 Task: Add an event with the title Networking Luncheon, date '2024/04/16', time 9:40 AM to 11:40 AMand add a description: The Effective Communication workshop is a dynamic and interactive session designed to enhance participants' communication skills and promote effective interpersonal interactions in the workplace. This workshop provides valuable insights, practical techniques, and hands-on exercises to improve both verbal and non-verbal communication abilities._x000D_
_x000D_
Select event color  Peacock . Add location for the event as: 456 Louvre Museum, Paris, France, logged in from the account softage.3@softage.netand send the event invitation to softage.7@softage.net and softage.8@softage.net. Set a reminder for the event Every weekday(Monday to Friday)
Action: Mouse pressed left at (65, 88)
Screenshot: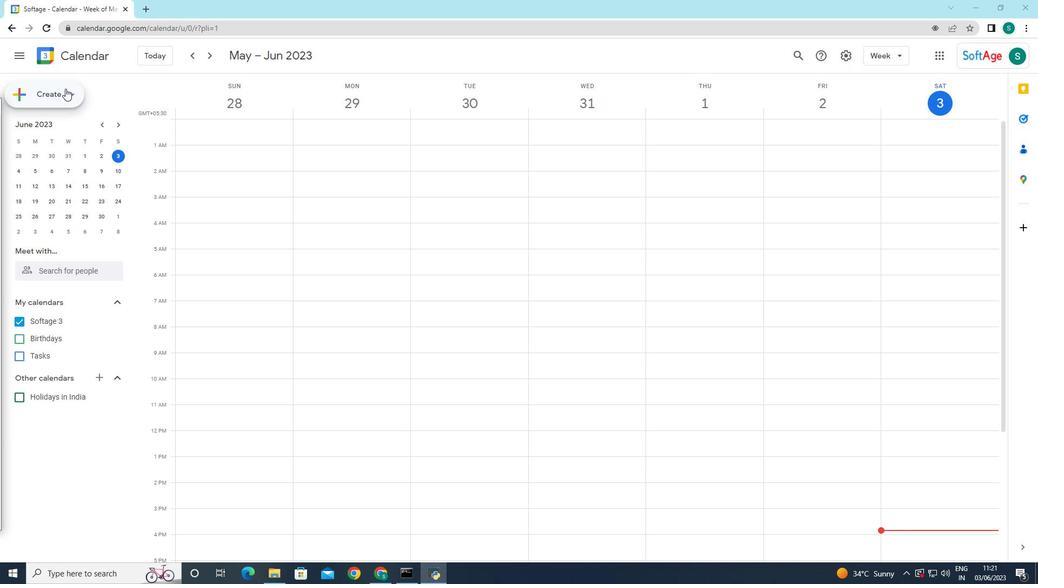 
Action: Mouse moved to (65, 127)
Screenshot: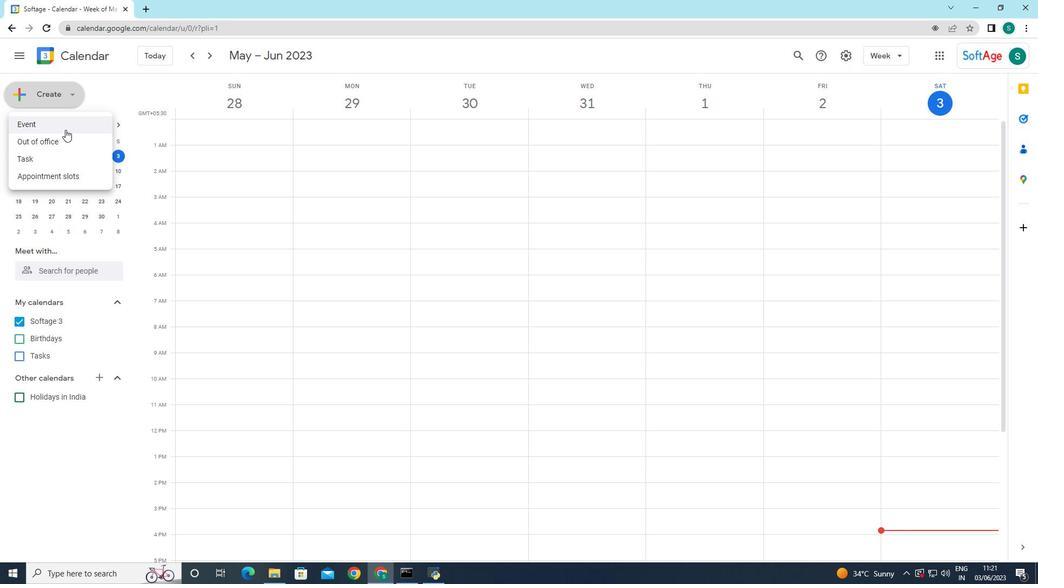
Action: Mouse pressed left at (65, 127)
Screenshot: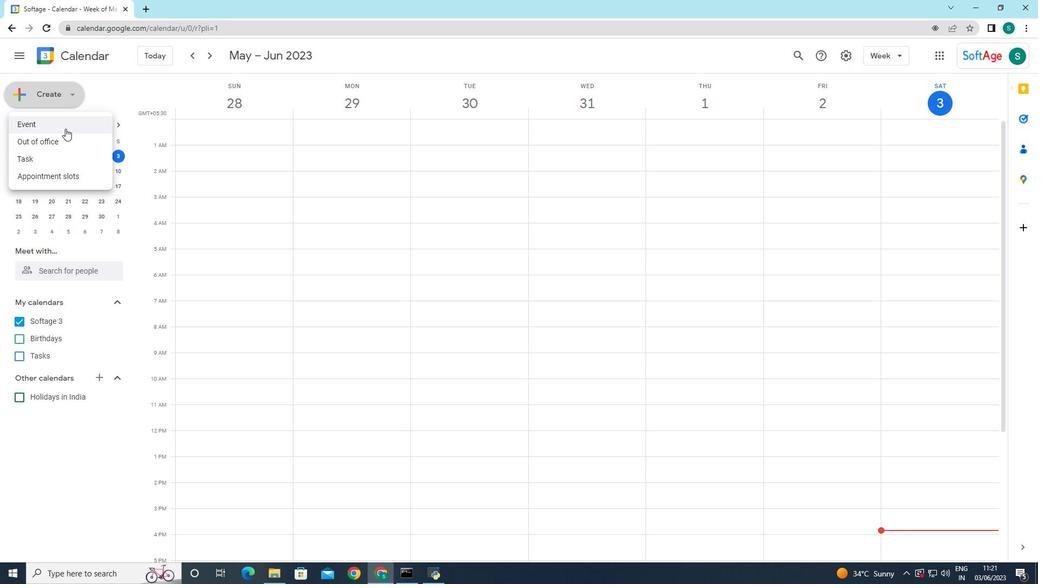 
Action: Mouse moved to (776, 515)
Screenshot: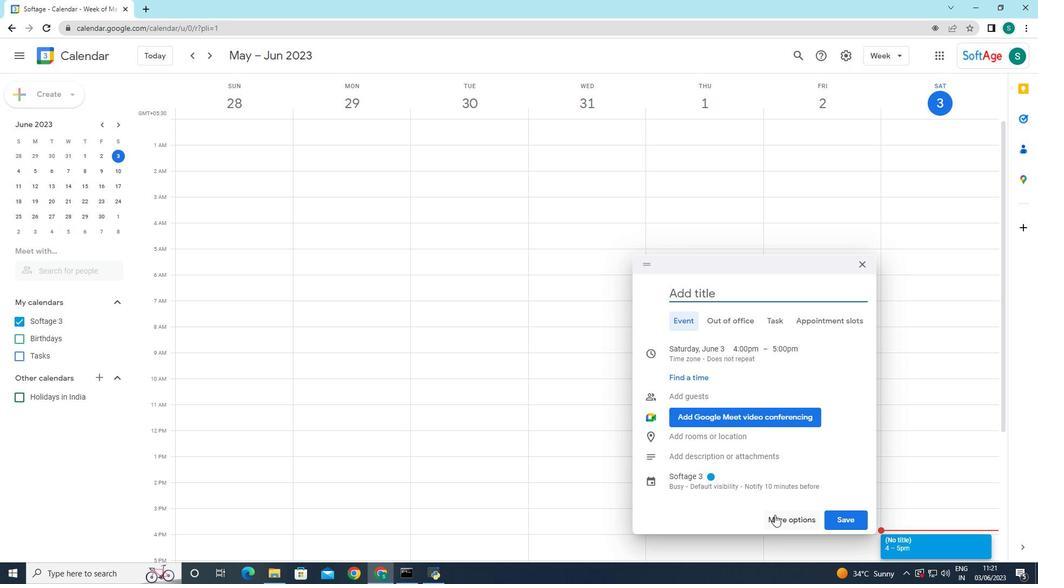
Action: Mouse pressed left at (776, 515)
Screenshot: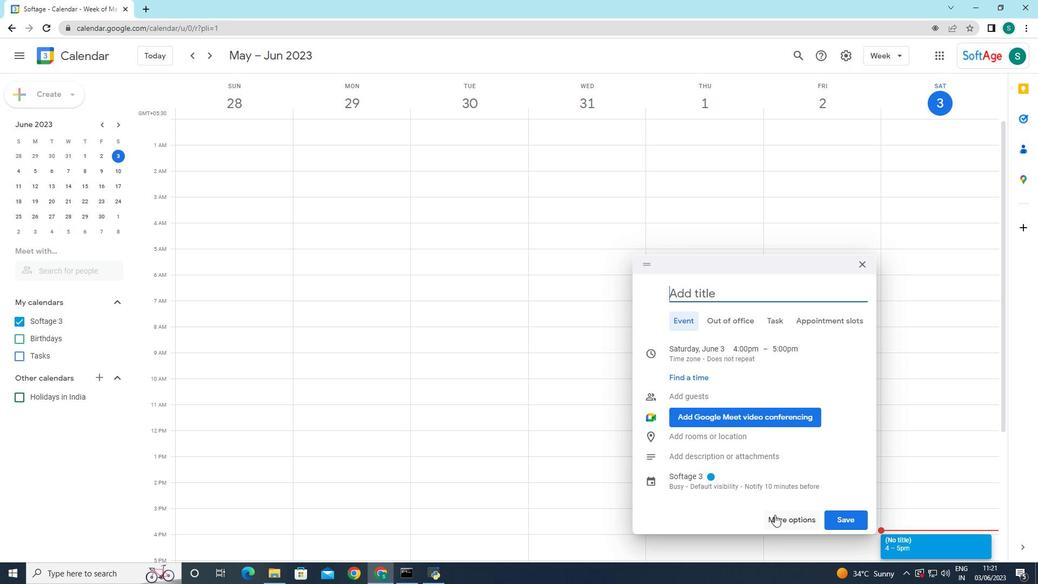 
Action: Mouse moved to (81, 67)
Screenshot: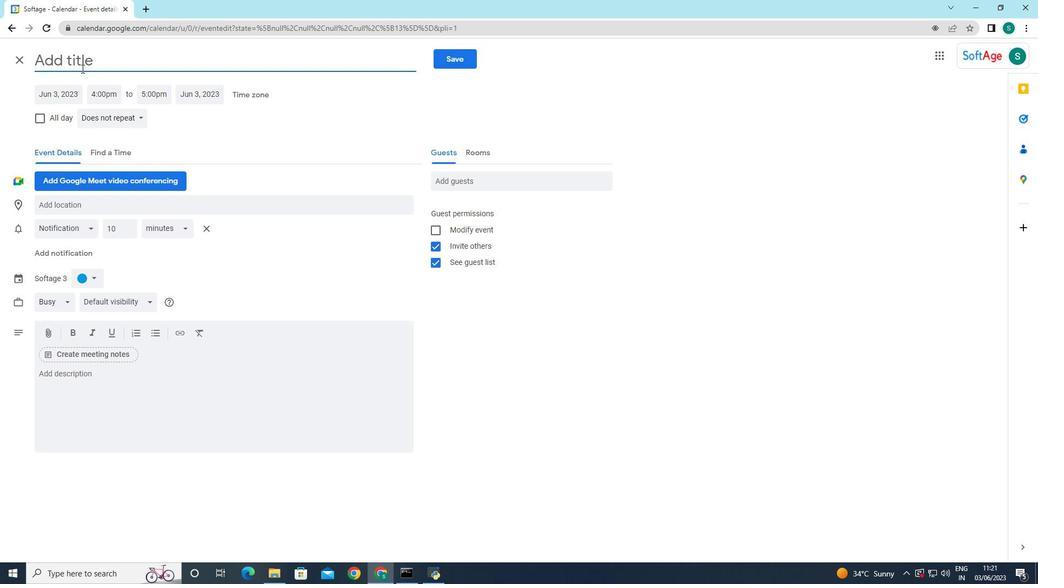 
Action: Mouse pressed left at (81, 67)
Screenshot: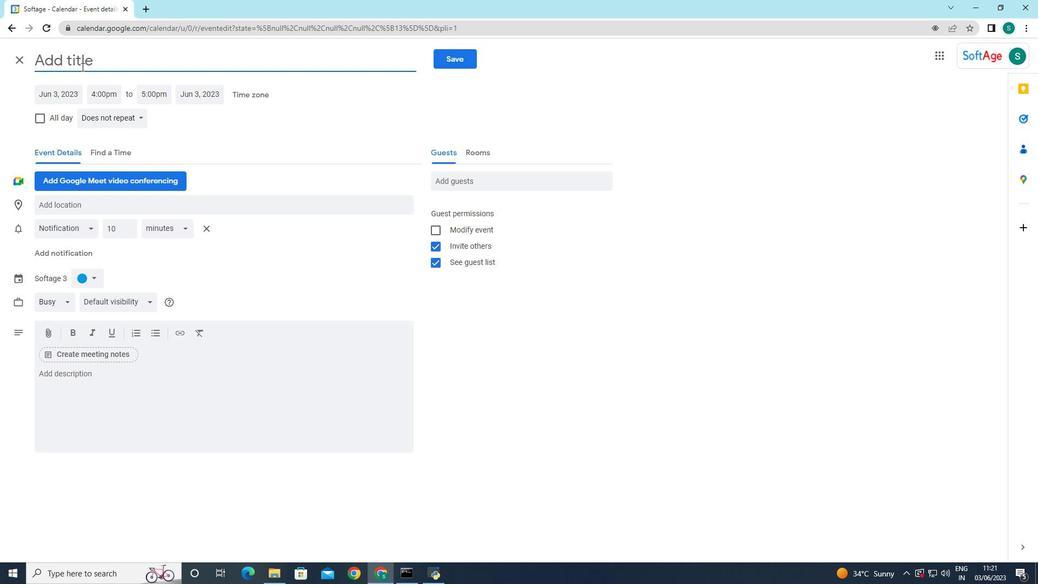 
Action: Key pressed <Key.caps_lock>N<Key.caps_lock>etworking<Key.space><Key.caps_lock>LU<Key.caps_lock>n<Key.backspace><Key.backspace>uncheon
Screenshot: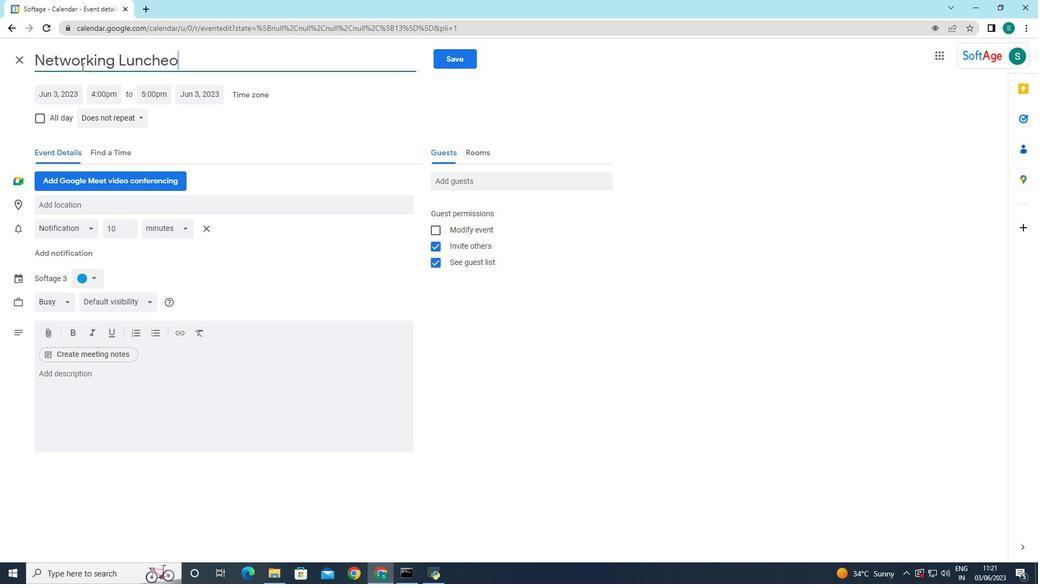 
Action: Mouse moved to (64, 93)
Screenshot: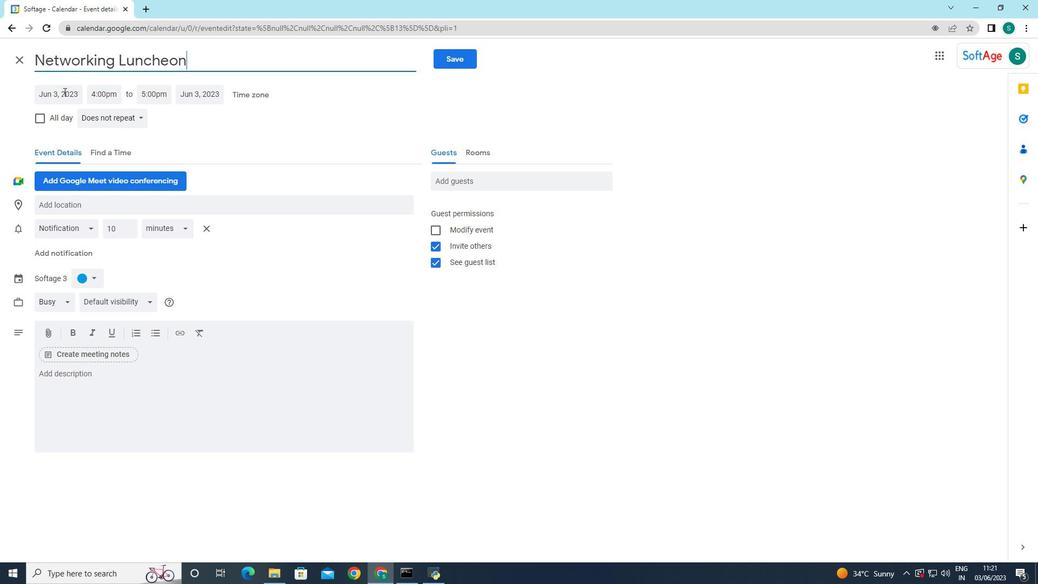 
Action: Mouse pressed left at (64, 93)
Screenshot: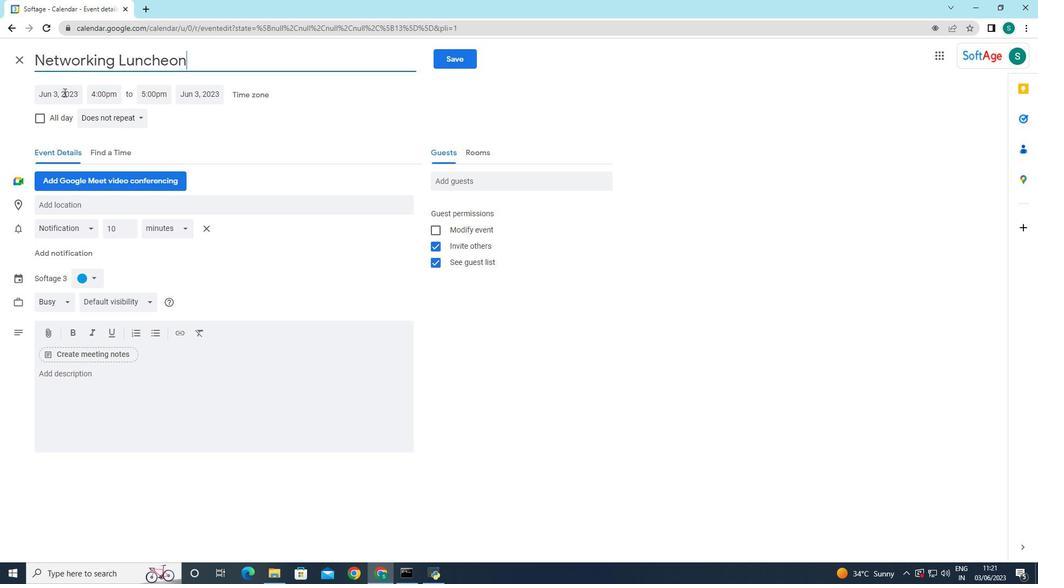 
Action: Mouse moved to (167, 117)
Screenshot: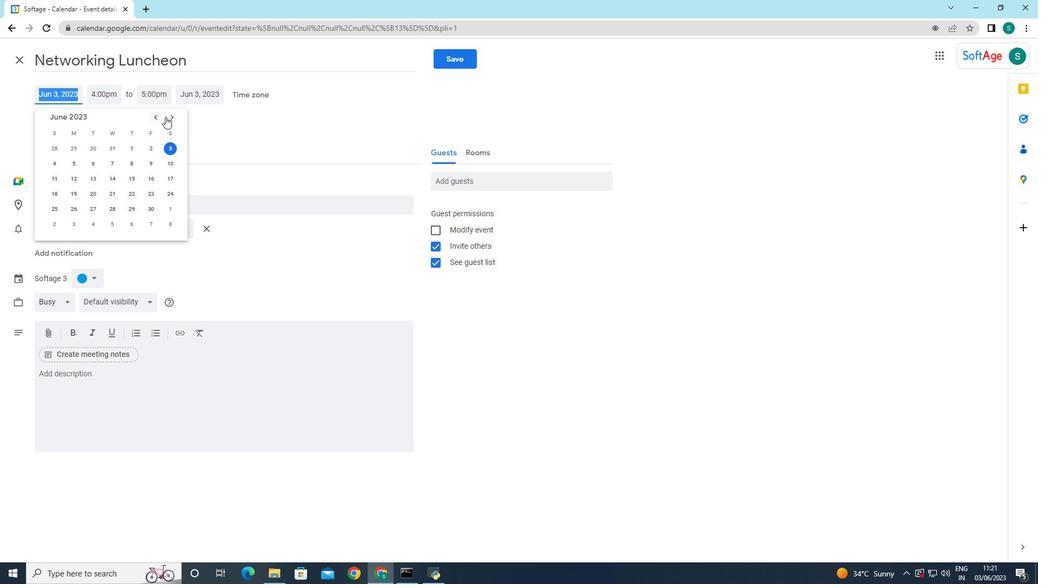 
Action: Mouse pressed left at (167, 117)
Screenshot: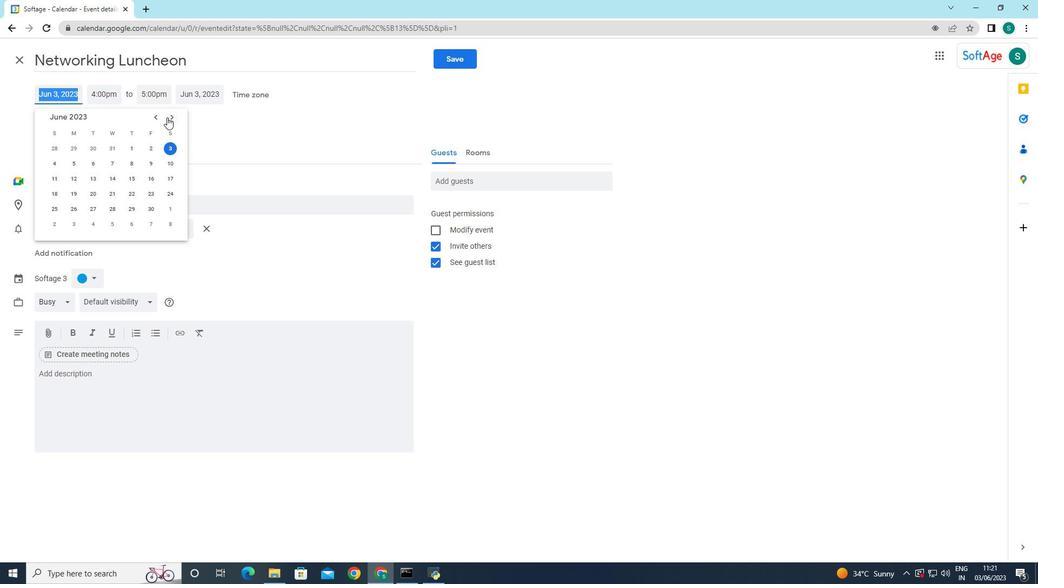 
Action: Mouse pressed left at (167, 117)
Screenshot: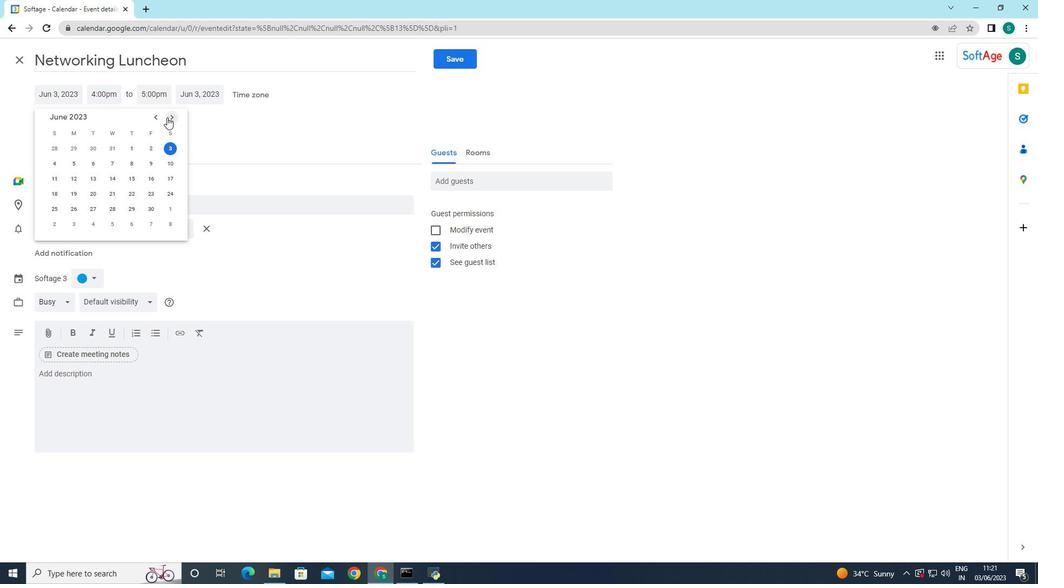 
Action: Mouse pressed left at (167, 117)
Screenshot: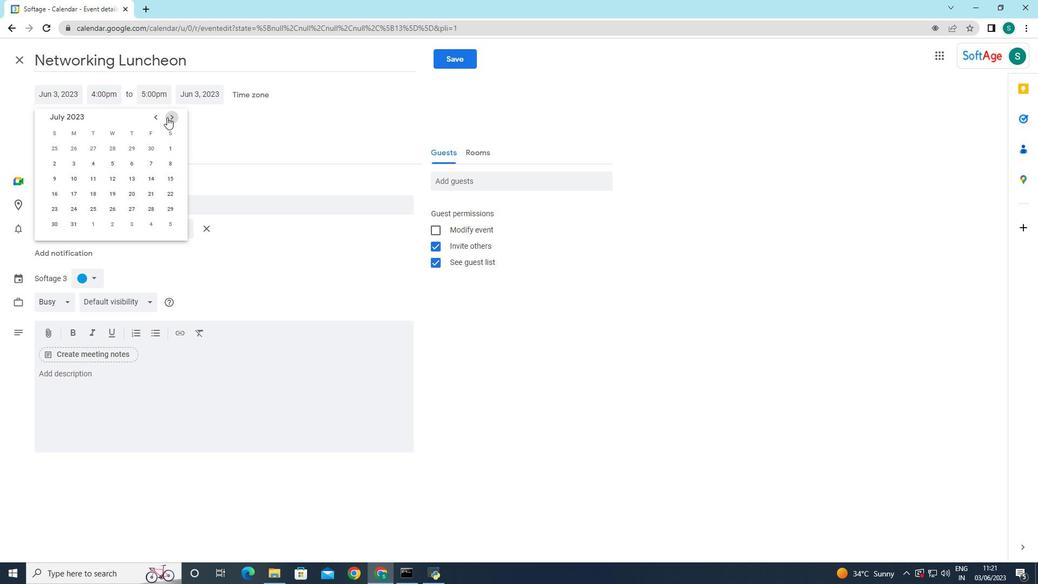 
Action: Mouse pressed left at (167, 117)
Screenshot: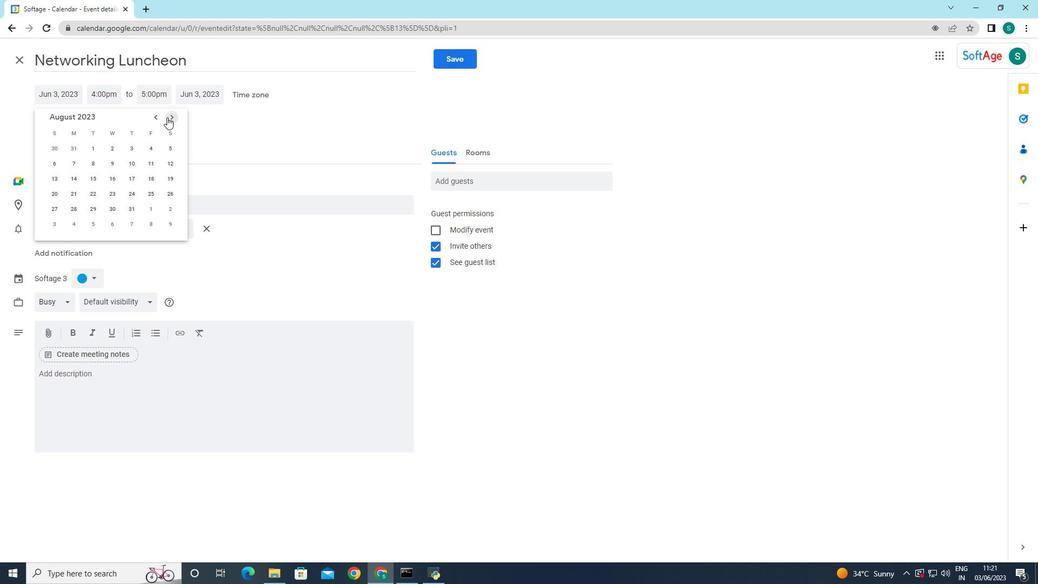 
Action: Mouse pressed left at (167, 117)
Screenshot: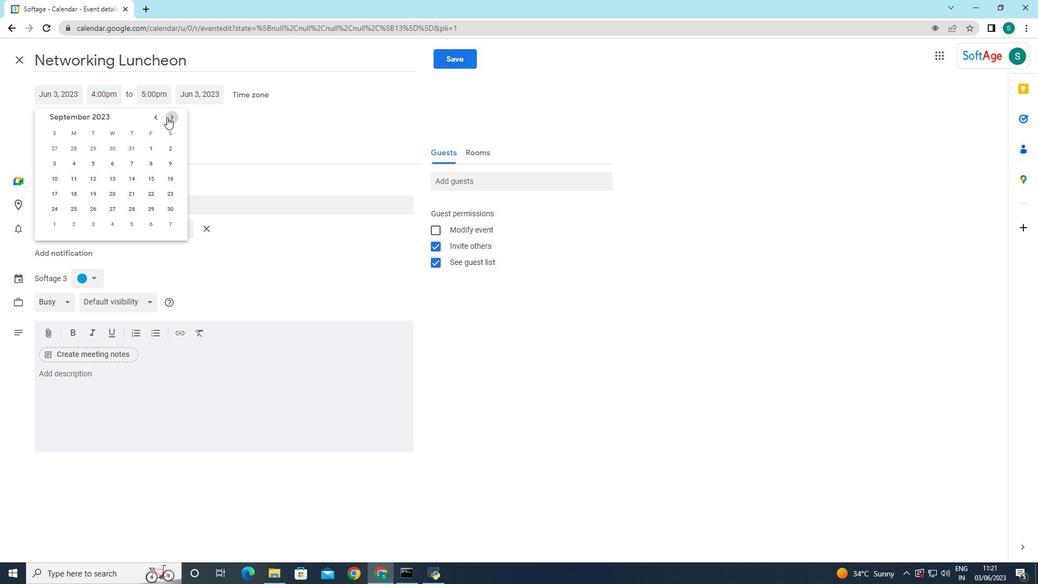 
Action: Mouse pressed left at (167, 117)
Screenshot: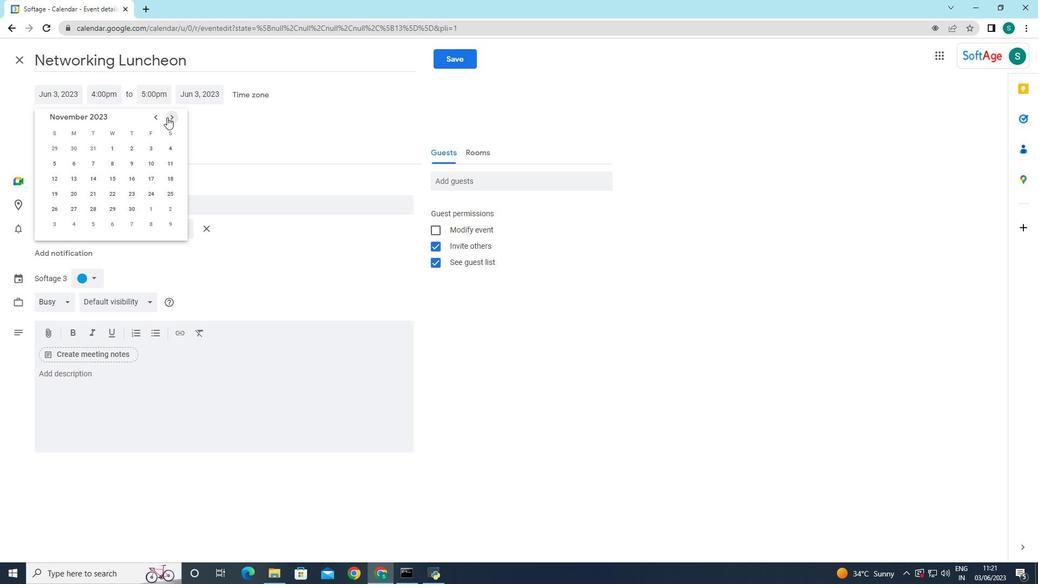
Action: Mouse pressed left at (167, 117)
Screenshot: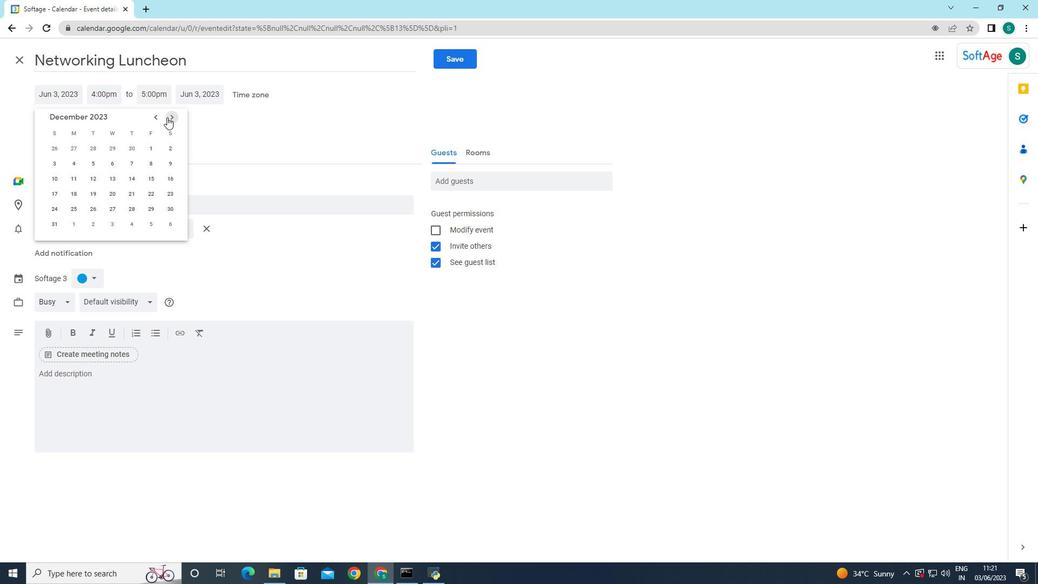 
Action: Mouse pressed left at (167, 117)
Screenshot: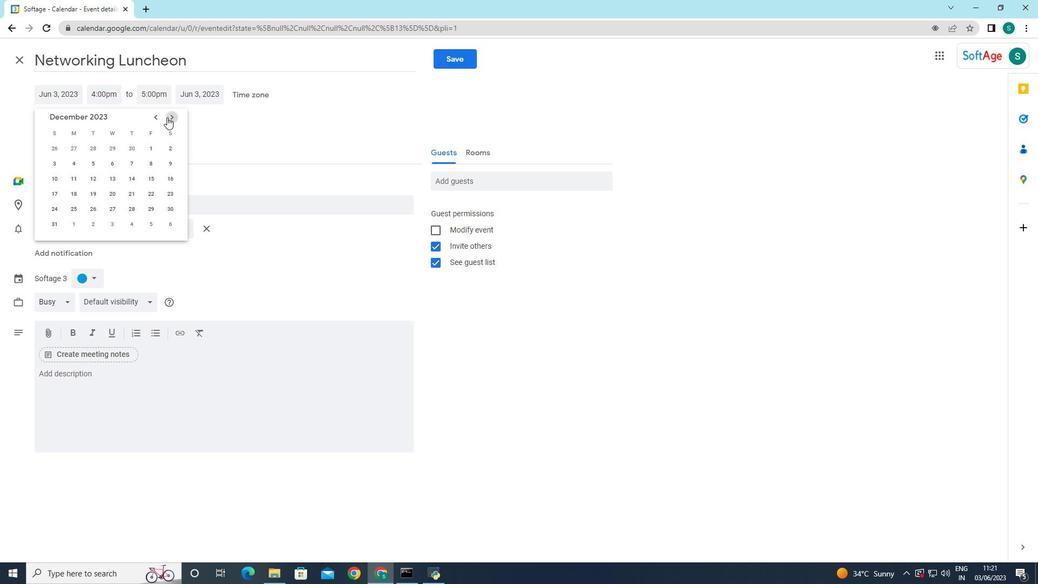 
Action: Mouse pressed left at (167, 117)
Screenshot: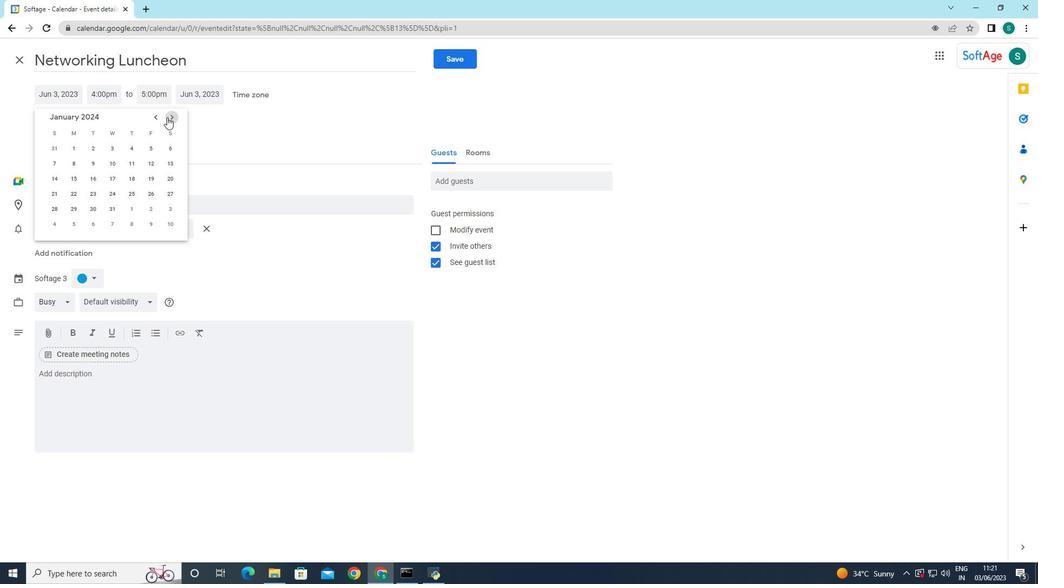 
Action: Mouse pressed left at (167, 117)
Screenshot: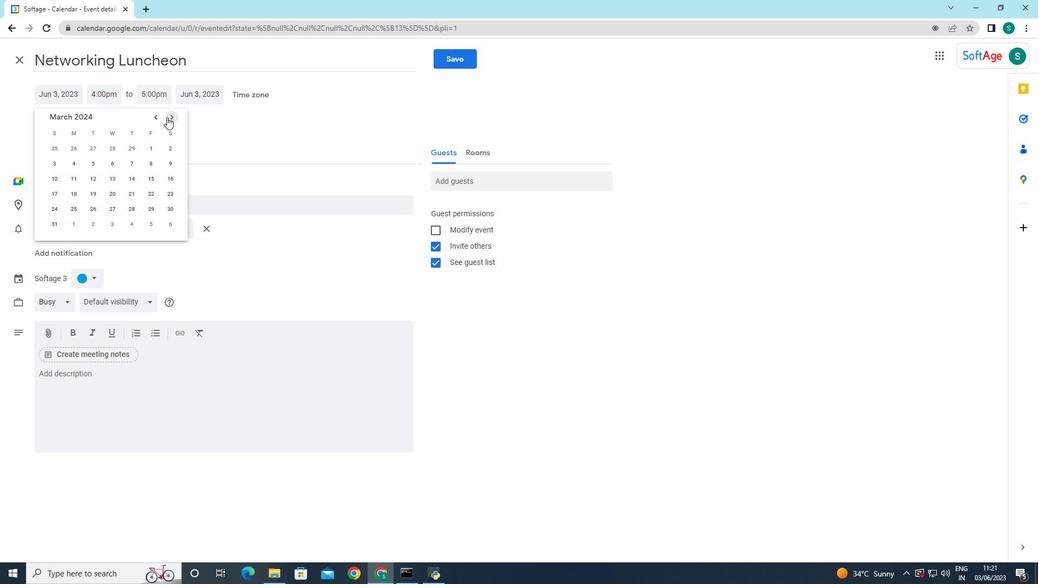 
Action: Mouse pressed left at (167, 117)
Screenshot: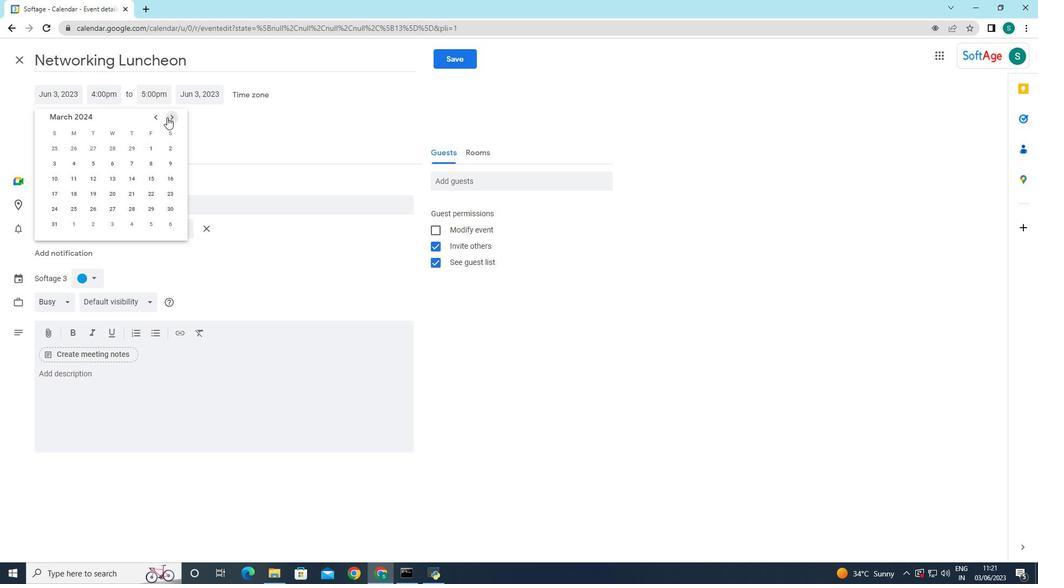 
Action: Mouse pressed left at (167, 117)
Screenshot: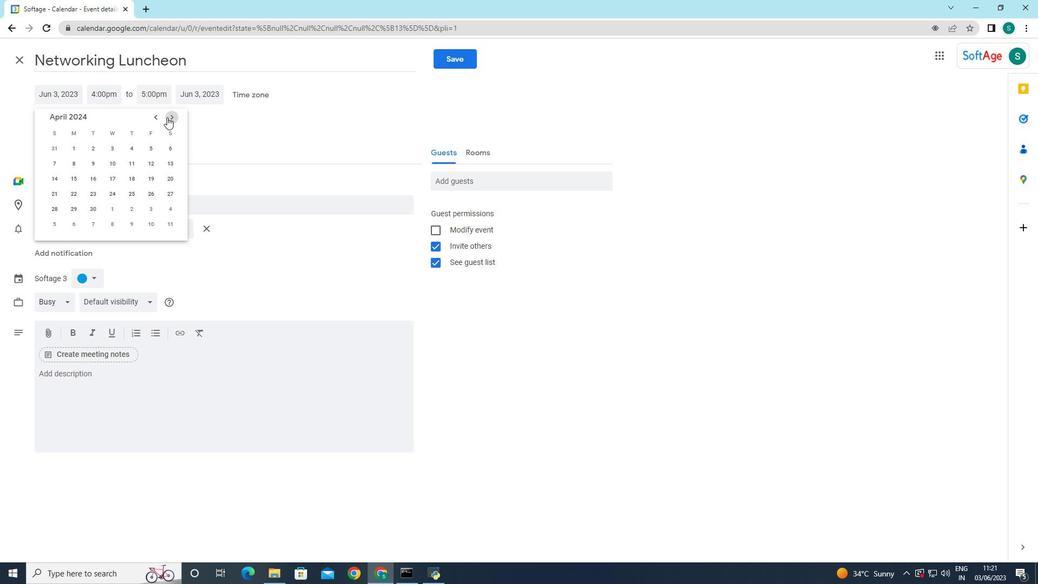 
Action: Mouse moved to (159, 120)
Screenshot: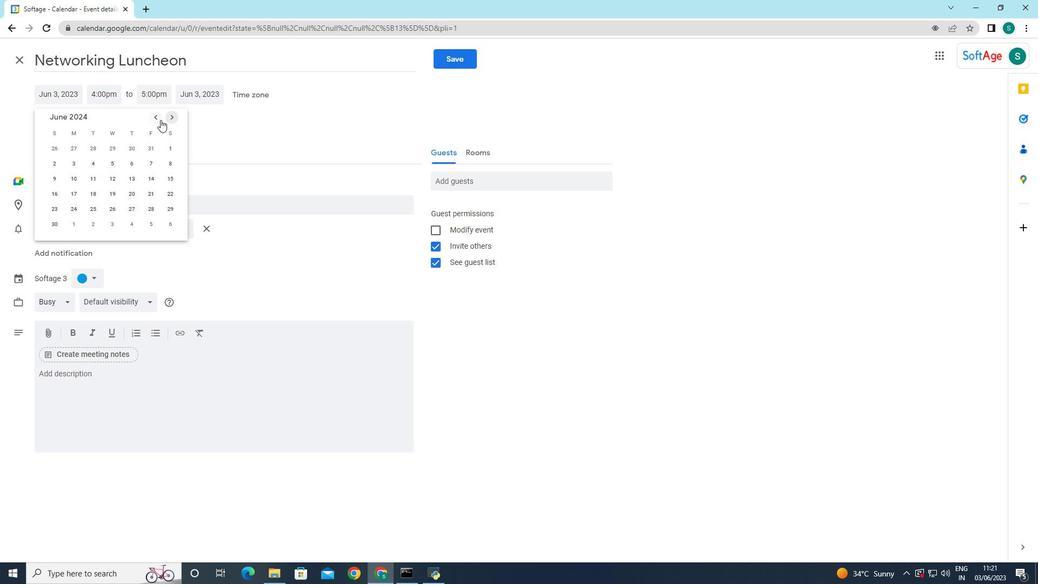 
Action: Mouse pressed left at (159, 120)
Screenshot: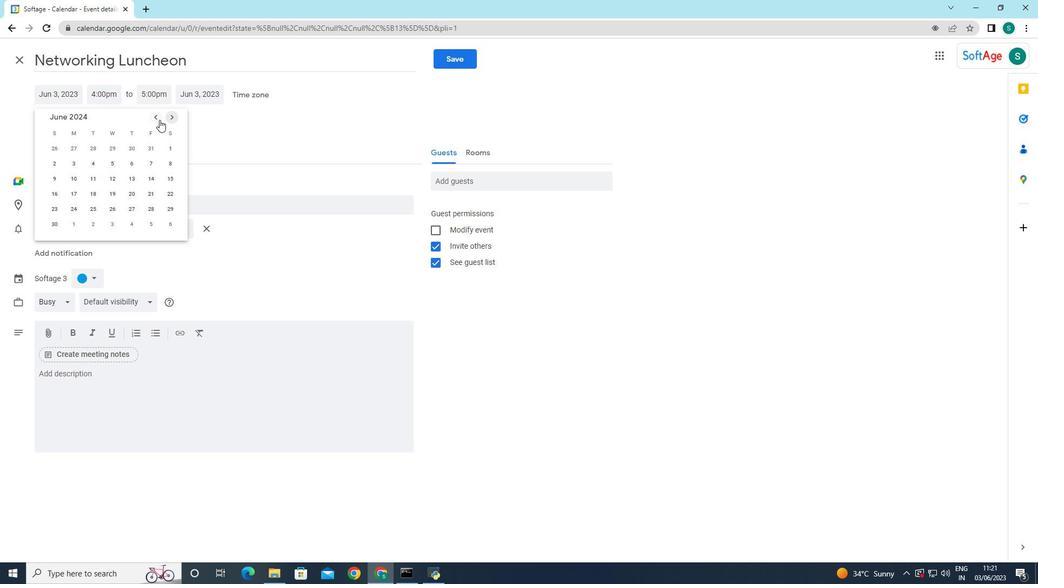 
Action: Mouse pressed left at (159, 120)
Screenshot: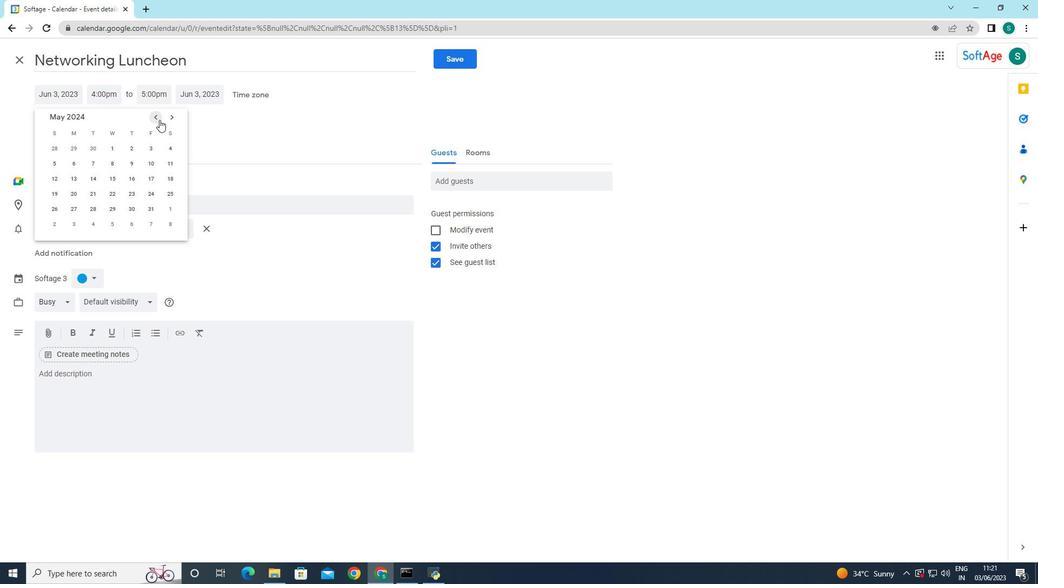 
Action: Mouse moved to (91, 182)
Screenshot: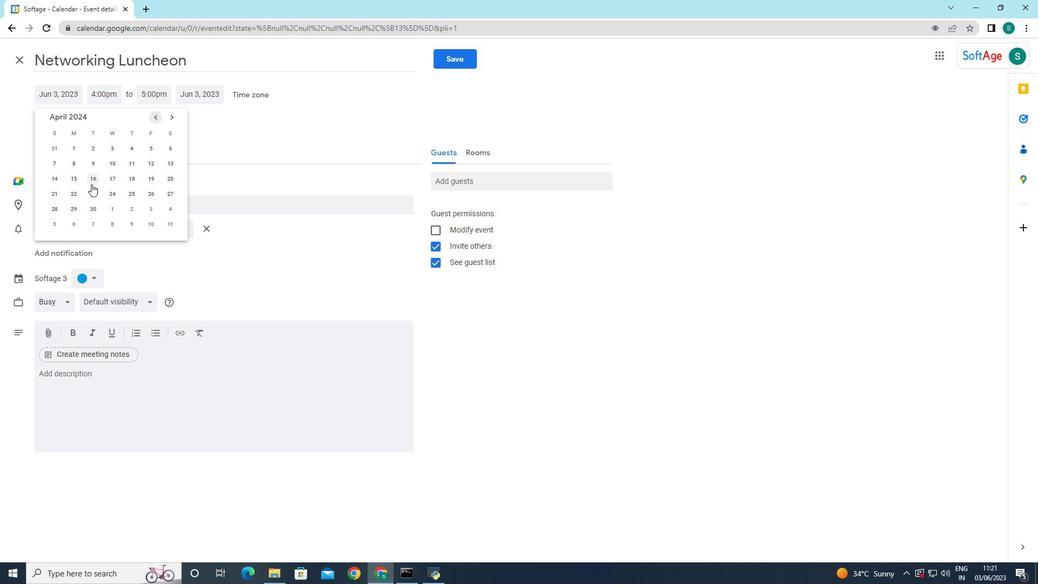 
Action: Mouse pressed left at (91, 182)
Screenshot: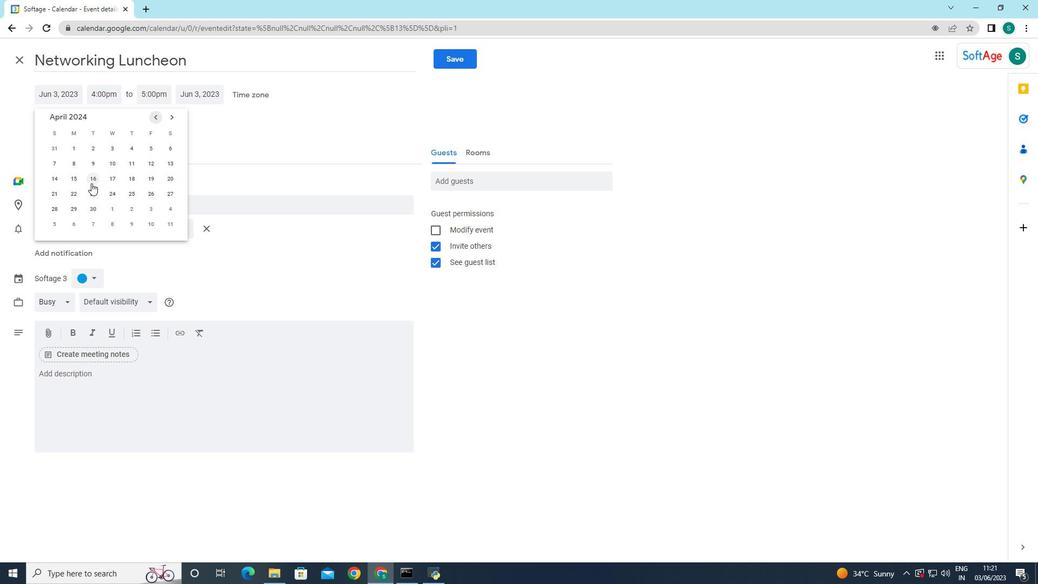 
Action: Mouse moved to (107, 94)
Screenshot: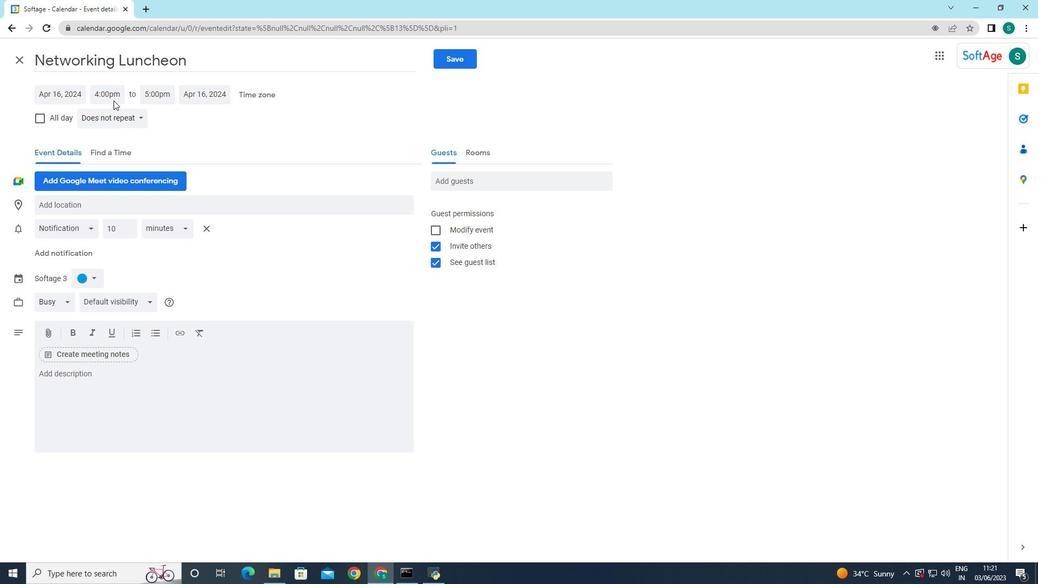 
Action: Mouse pressed left at (107, 94)
Screenshot: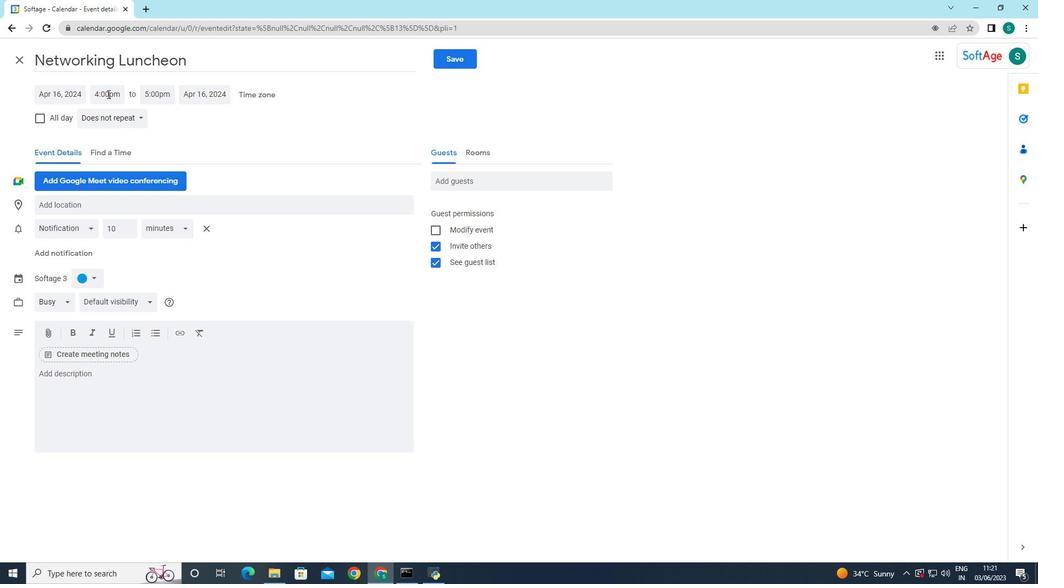 
Action: Mouse moved to (115, 177)
Screenshot: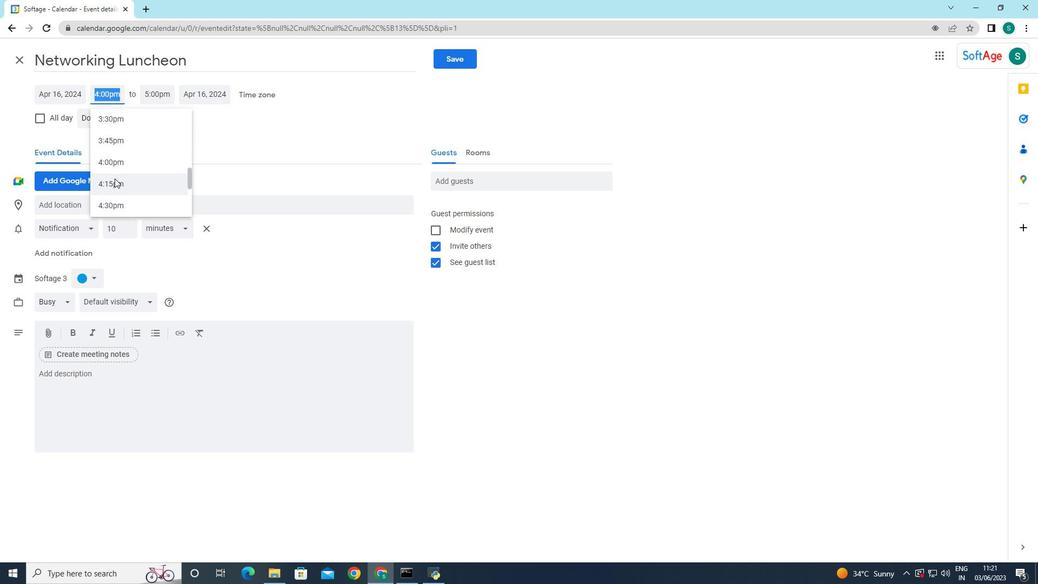 
Action: Mouse scrolled (115, 178) with delta (0, 0)
Screenshot: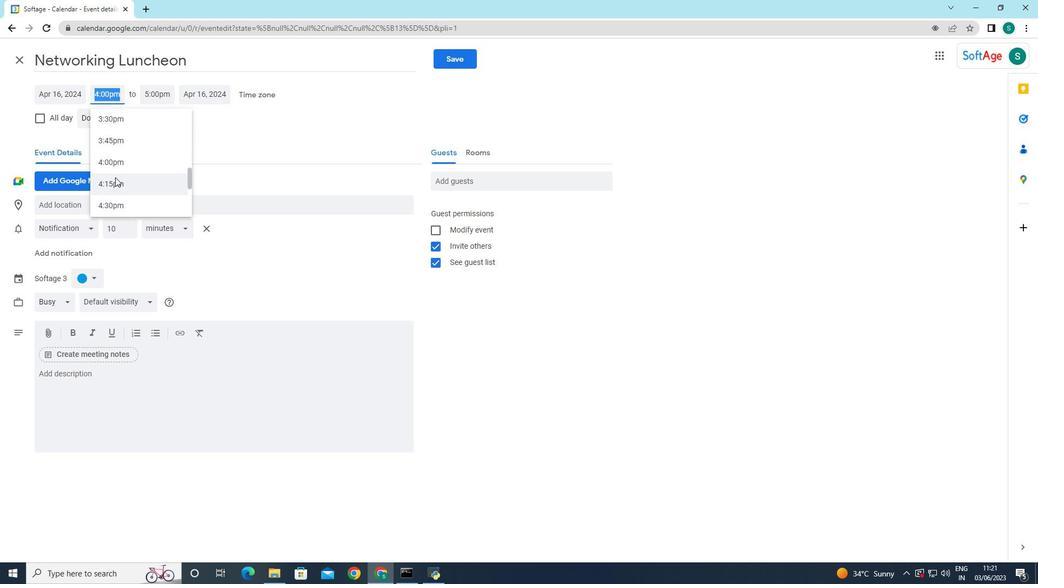 
Action: Mouse scrolled (115, 178) with delta (0, 0)
Screenshot: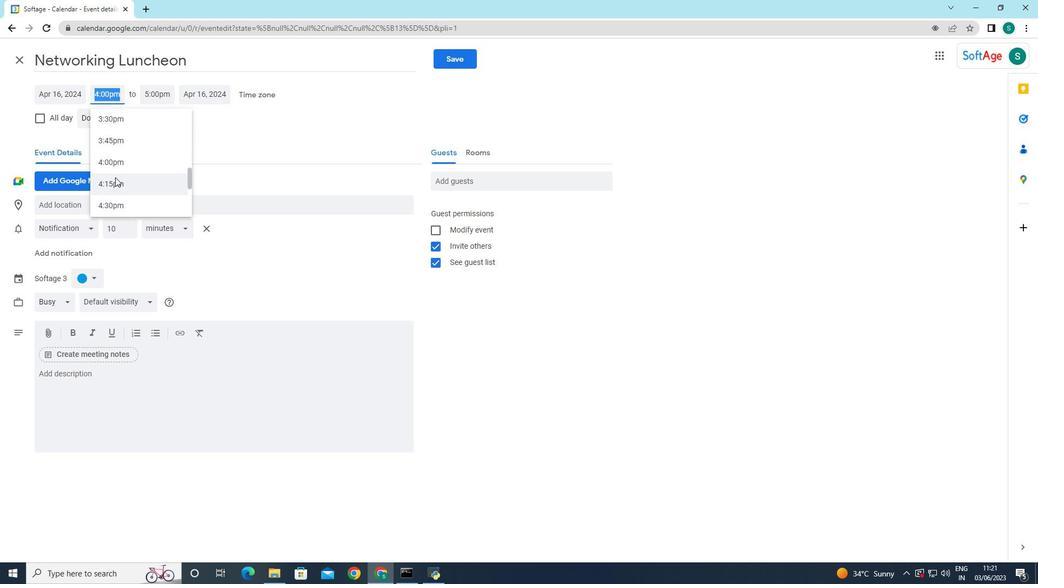 
Action: Mouse scrolled (115, 178) with delta (0, 0)
Screenshot: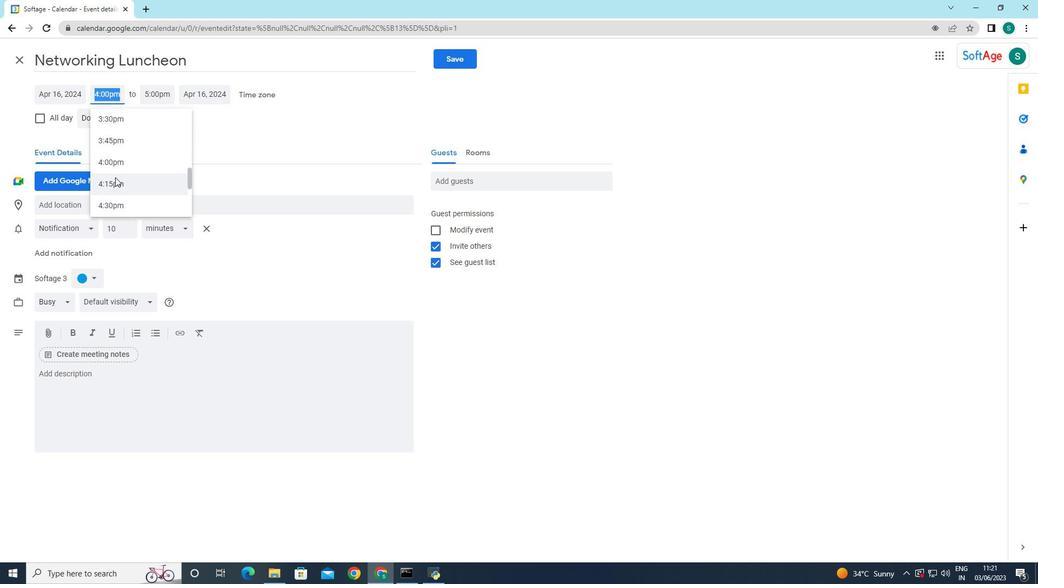 
Action: Mouse moved to (115, 177)
Screenshot: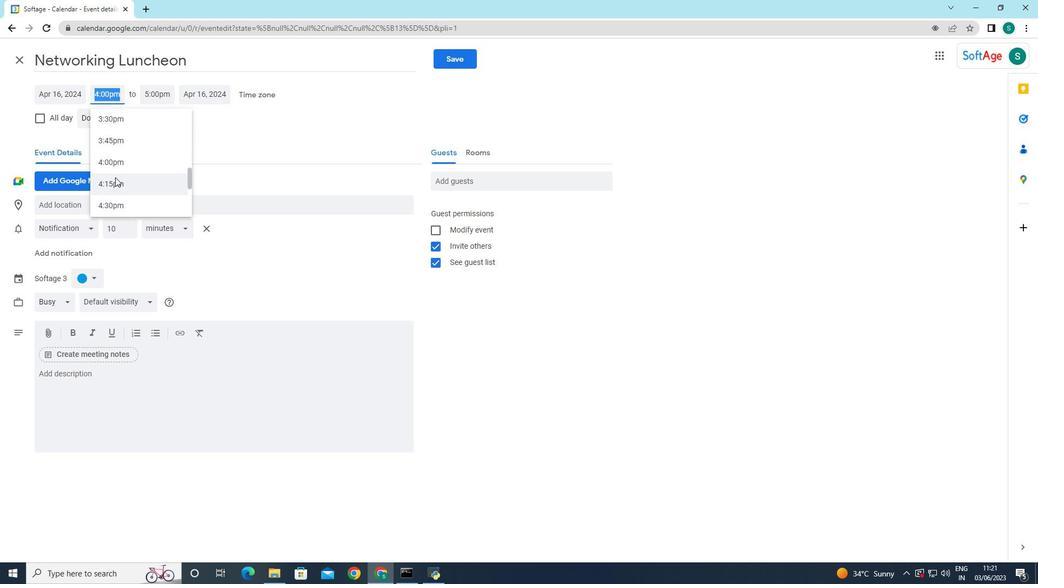 
Action: Mouse scrolled (115, 178) with delta (0, 0)
Screenshot: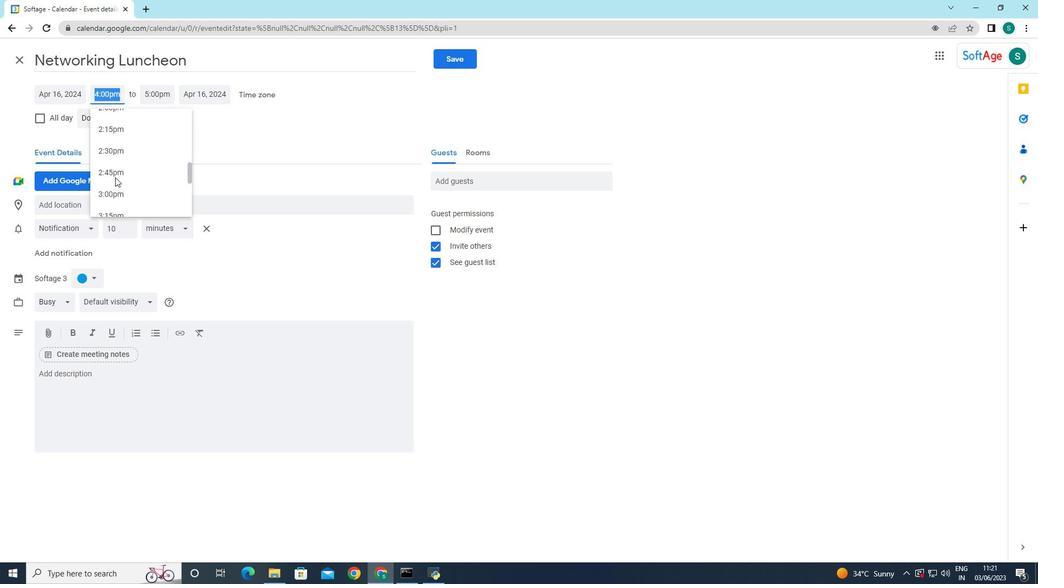 
Action: Mouse scrolled (115, 178) with delta (0, 0)
Screenshot: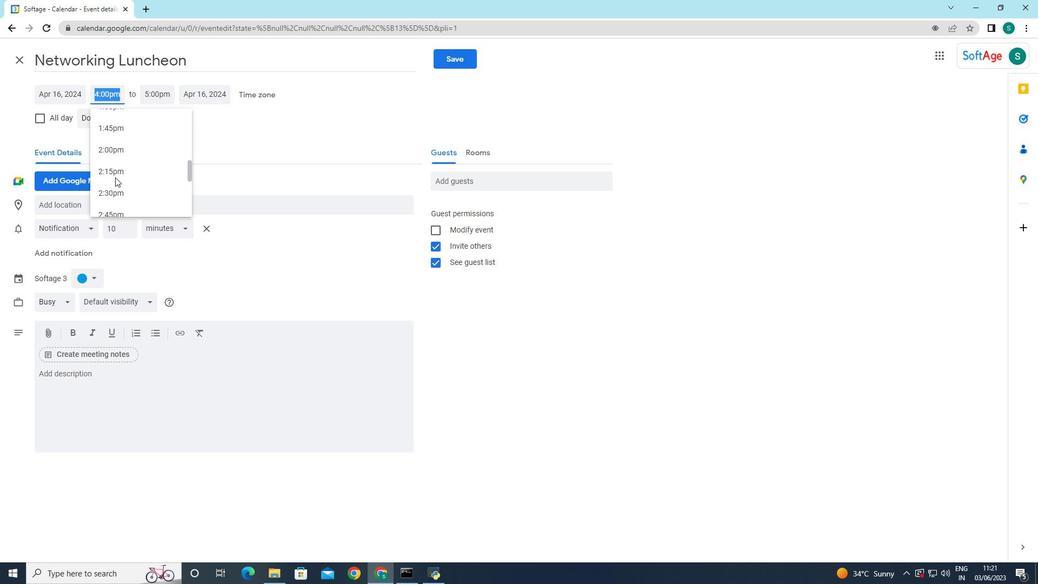 
Action: Mouse scrolled (115, 178) with delta (0, 0)
Screenshot: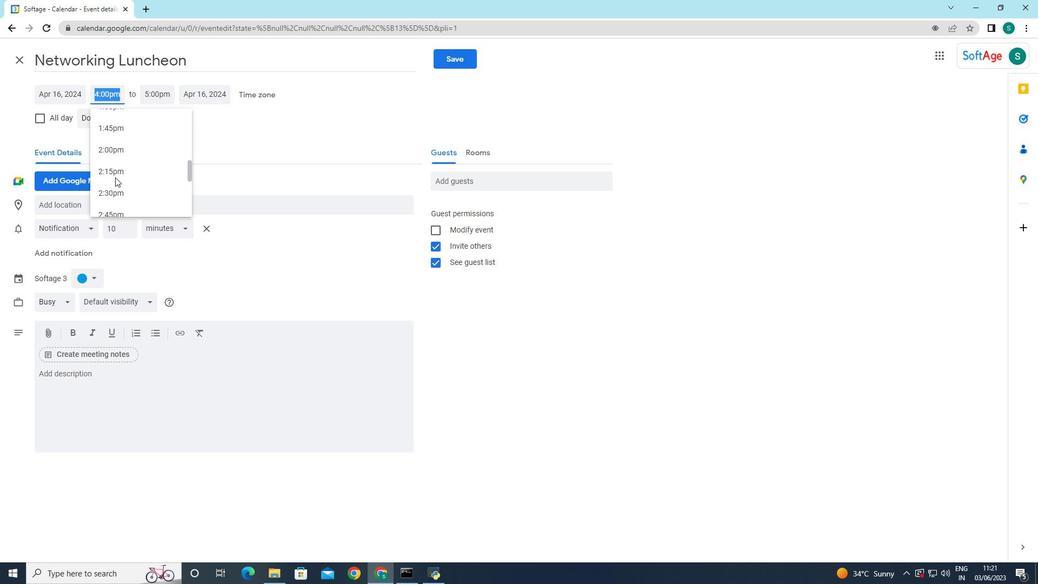 
Action: Mouse scrolled (115, 178) with delta (0, 0)
Screenshot: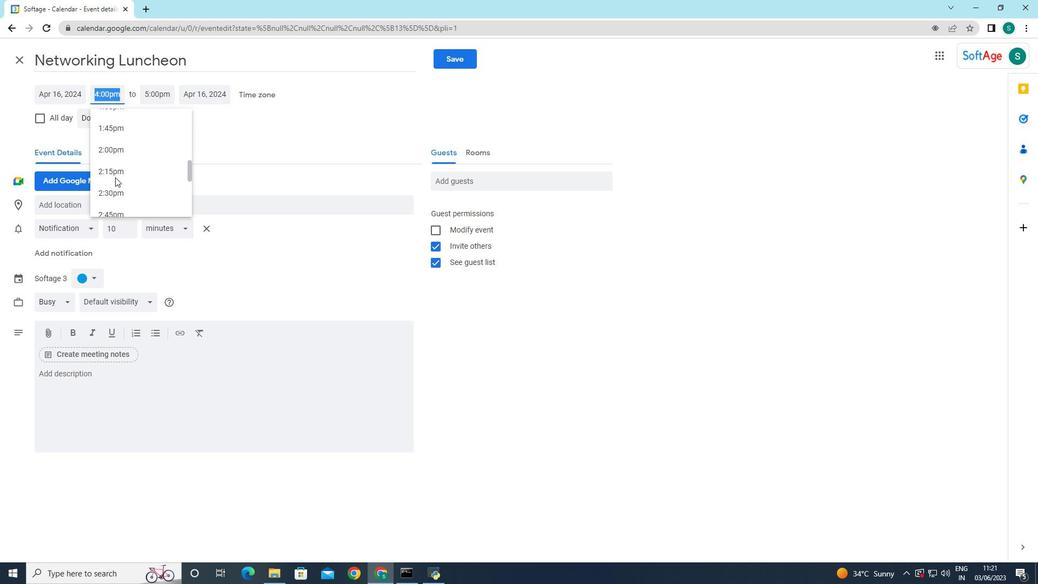 
Action: Mouse scrolled (115, 178) with delta (0, 0)
Screenshot: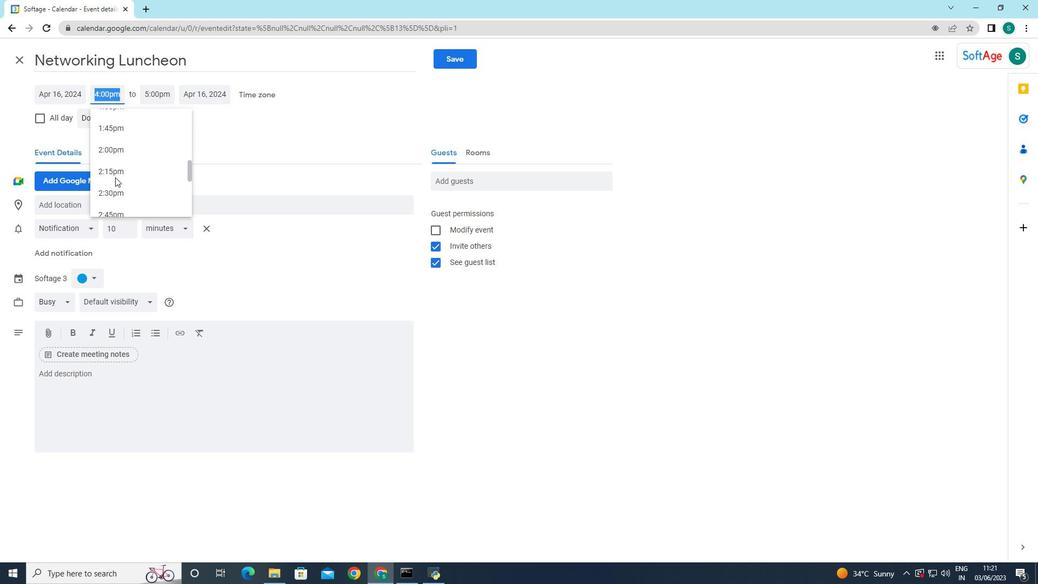 
Action: Mouse scrolled (115, 178) with delta (0, 0)
Screenshot: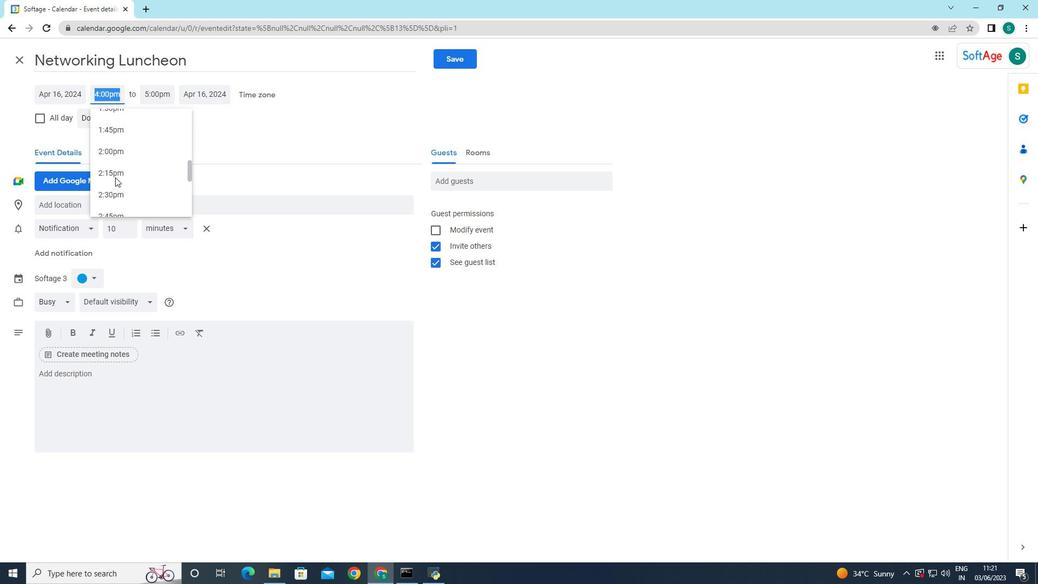 
Action: Mouse moved to (117, 138)
Screenshot: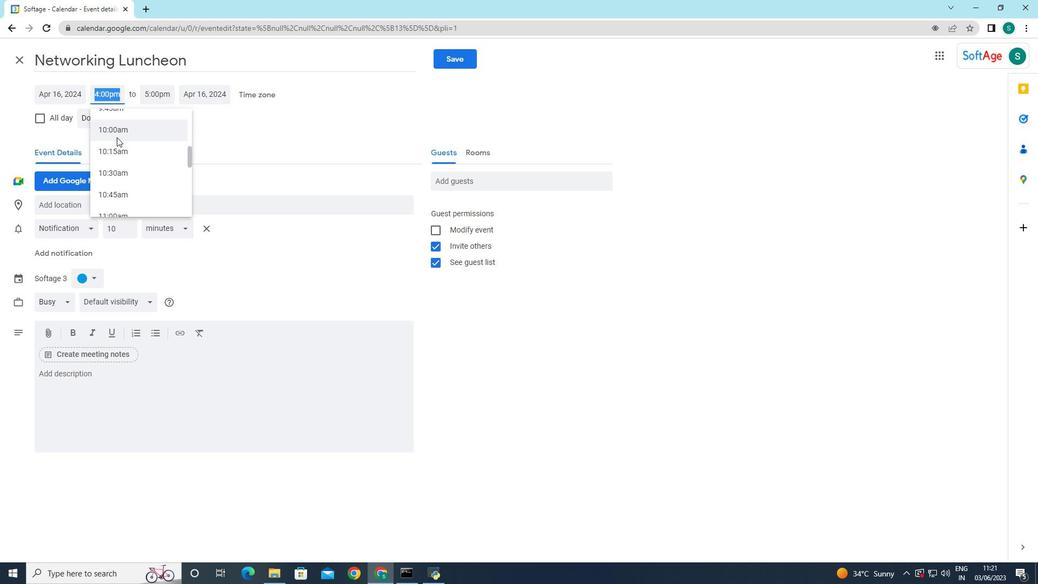
Action: Mouse scrolled (117, 139) with delta (0, 0)
Screenshot: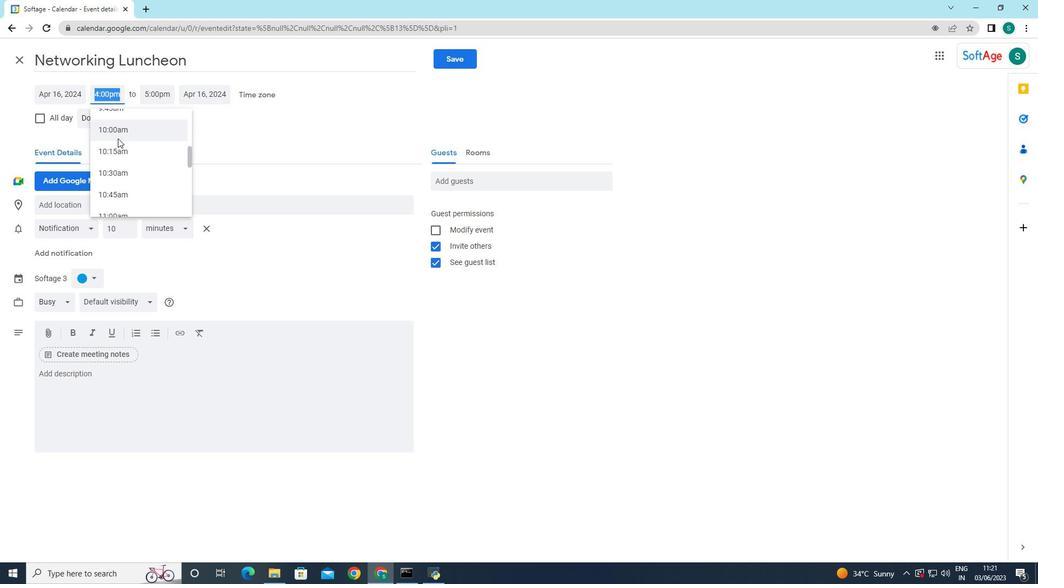 
Action: Mouse moved to (112, 162)
Screenshot: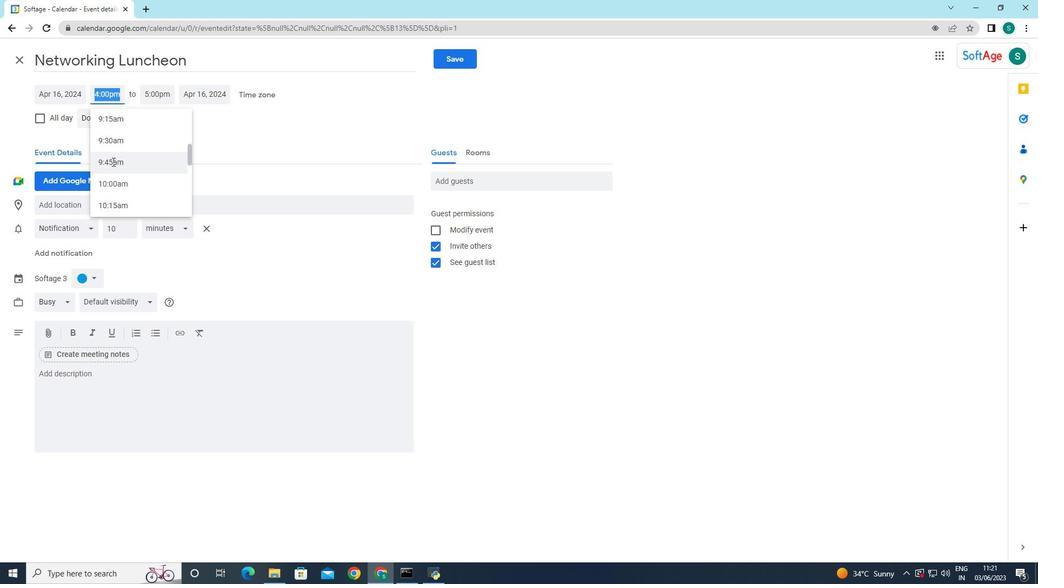 
Action: Mouse pressed left at (112, 162)
Screenshot: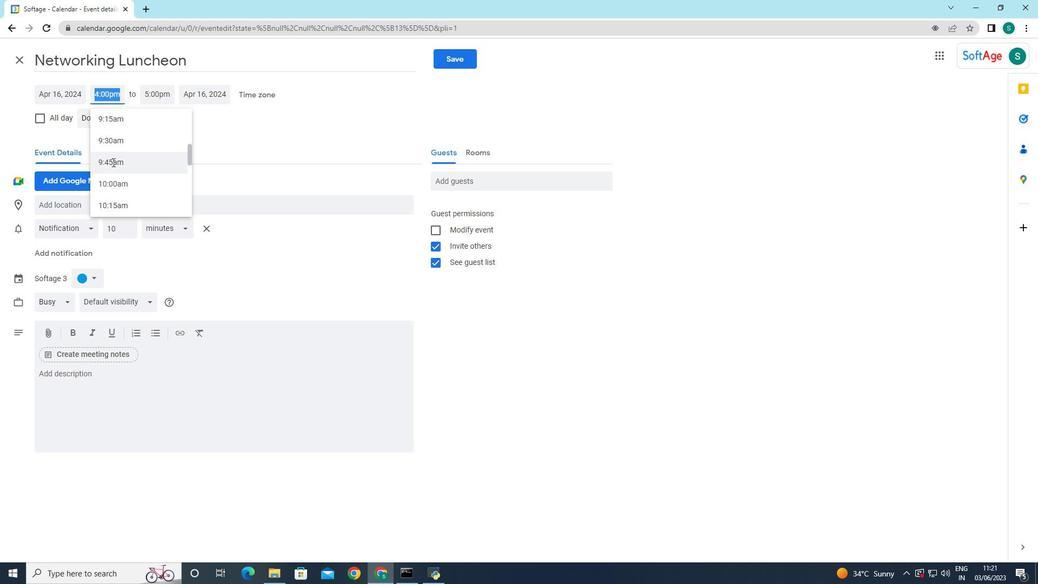 
Action: Mouse moved to (109, 91)
Screenshot: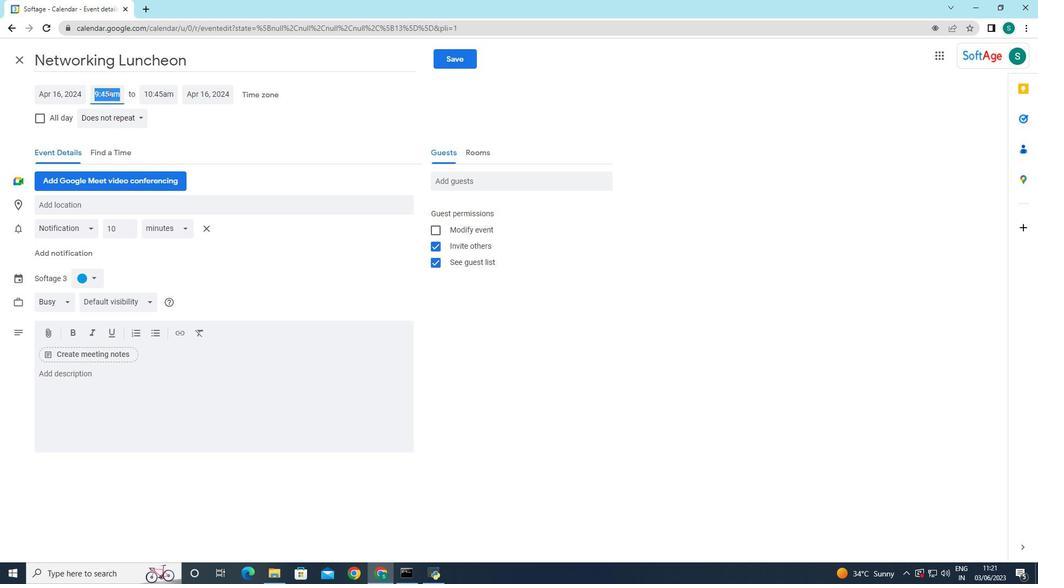 
Action: Mouse pressed left at (109, 91)
Screenshot: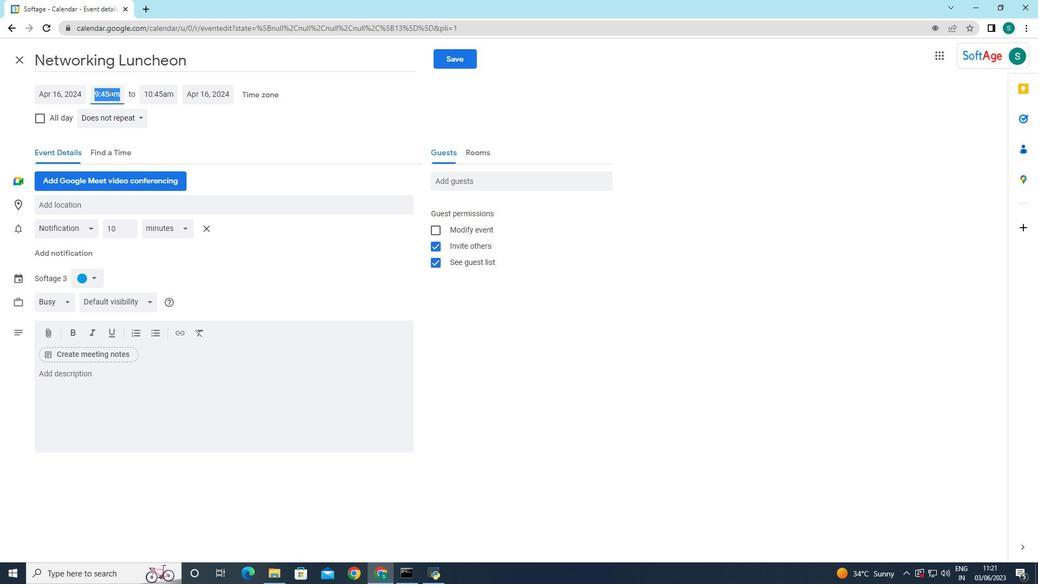 
Action: Mouse moved to (116, 97)
Screenshot: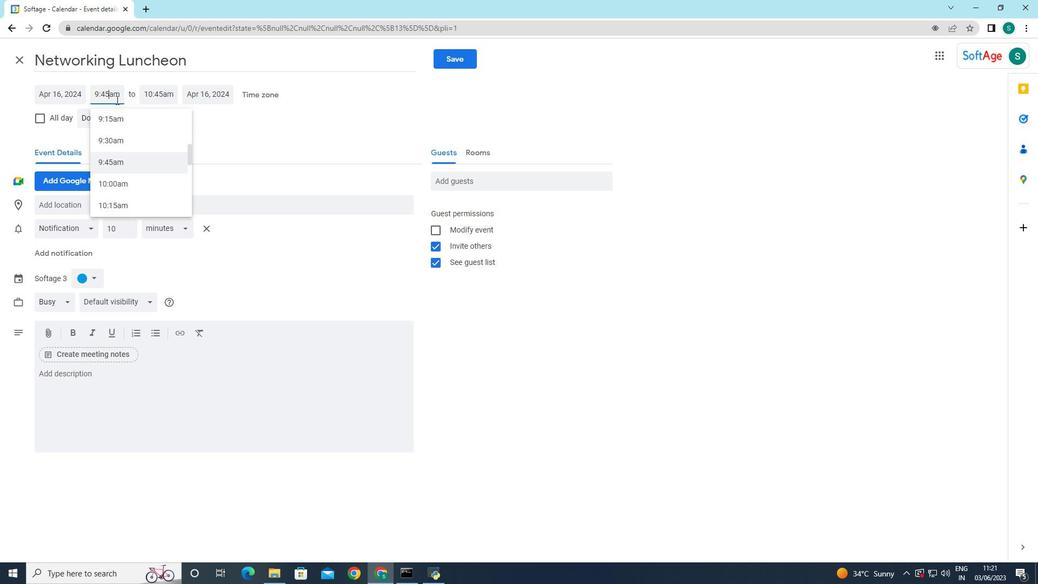 
Action: Key pressed <Key.backspace>0
Screenshot: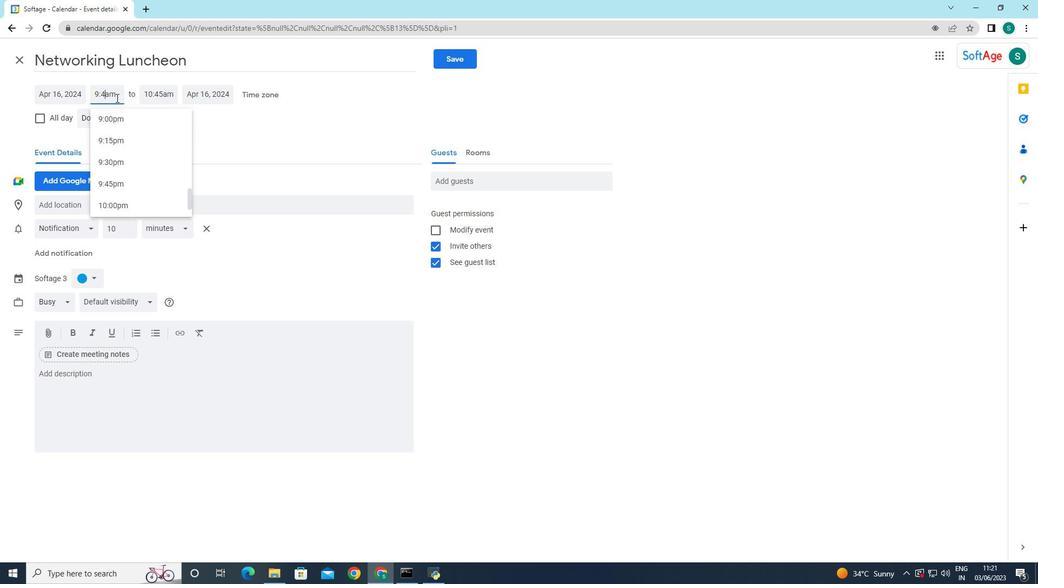 
Action: Mouse moved to (163, 94)
Screenshot: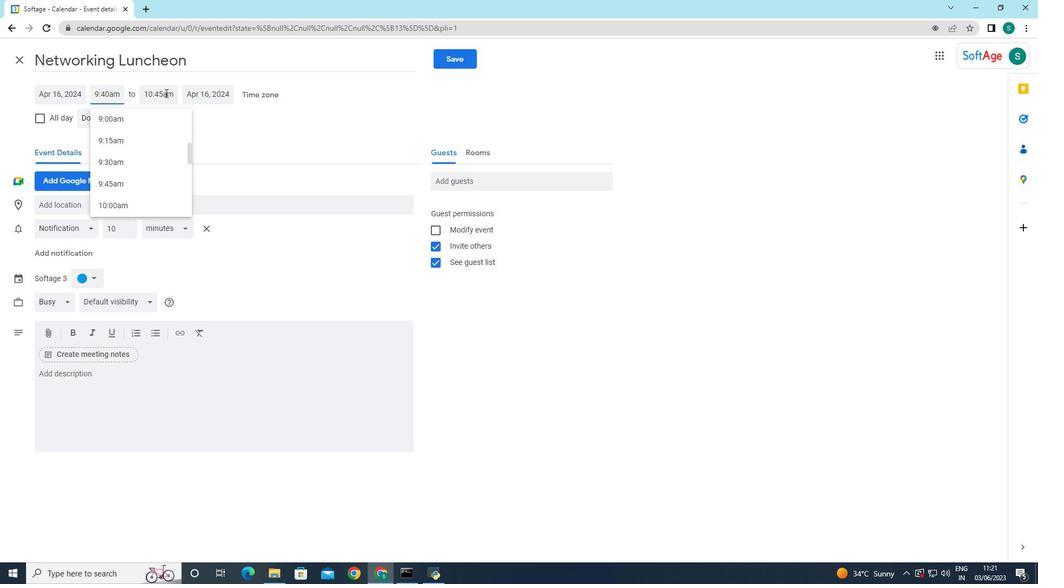 
Action: Mouse pressed left at (163, 94)
Screenshot: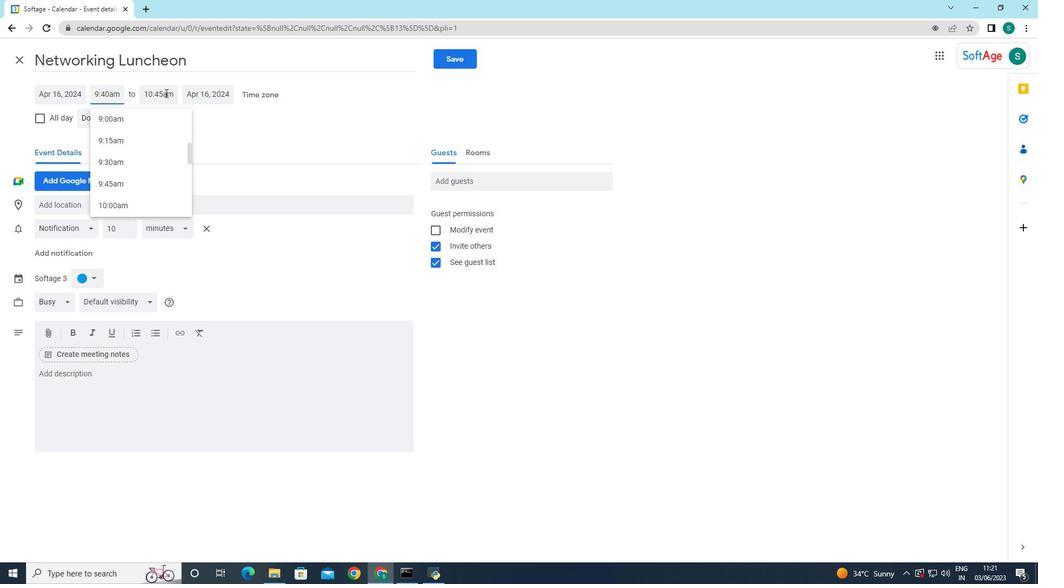 
Action: Mouse moved to (174, 208)
Screenshot: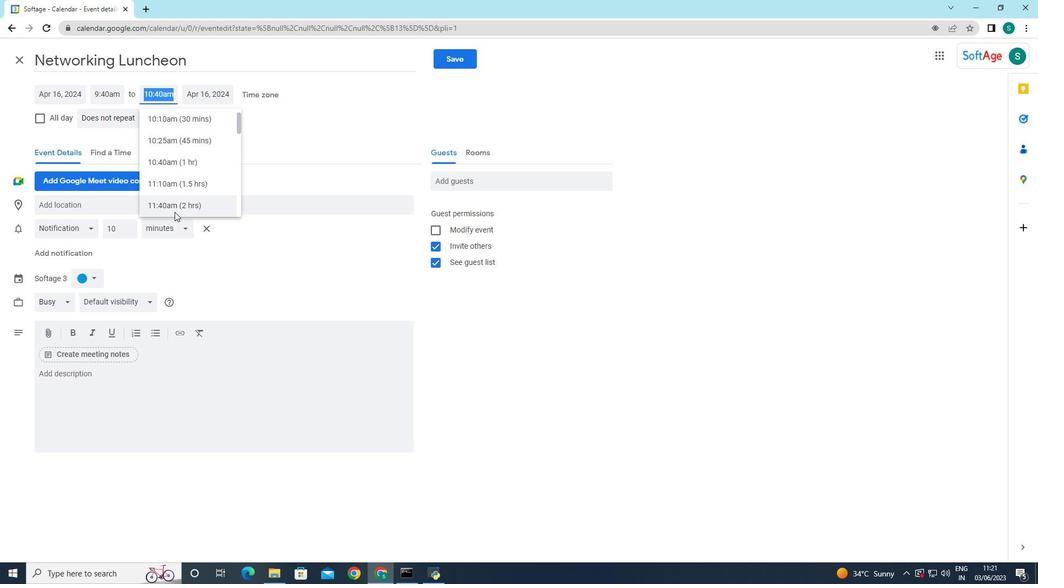
Action: Mouse pressed left at (174, 208)
Screenshot: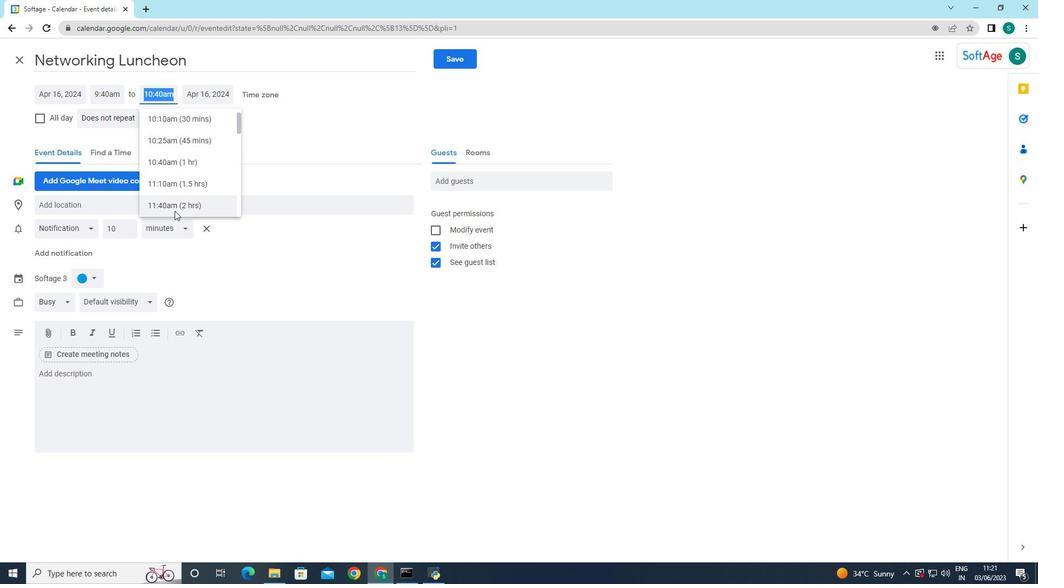 
Action: Mouse moved to (56, 378)
Screenshot: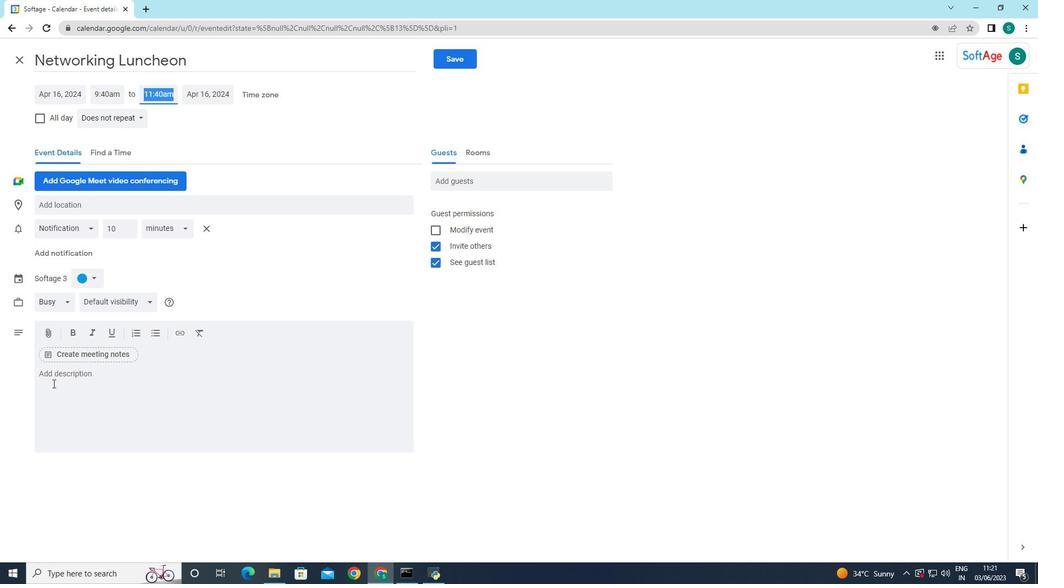 
Action: Mouse pressed left at (56, 378)
Screenshot: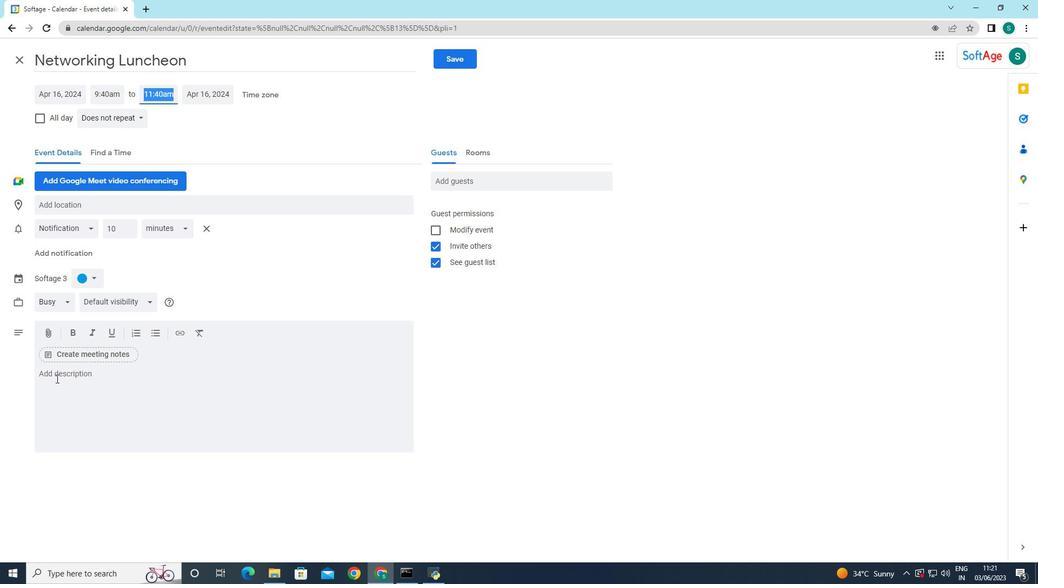 
Action: Mouse moved to (56, 378)
Screenshot: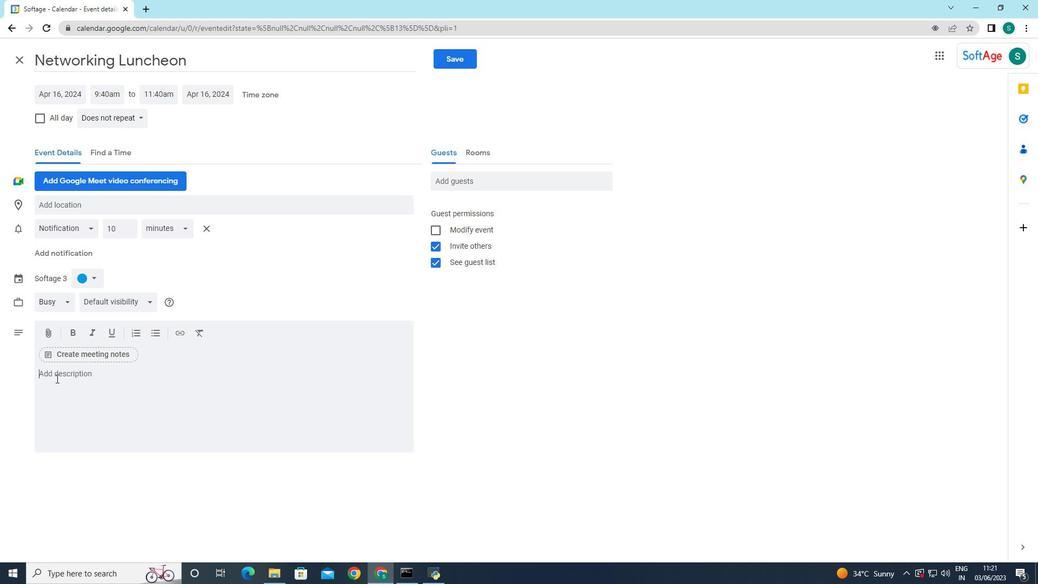 
Action: Key pressed <Key.caps_lock>T<Key.caps_lock>he<Key.space><Key.caps_lock>EF<Key.backspace><Key.caps_lock>ffective<Key.space><Key.caps_lock>CO<Key.caps_lock>=<Key.backspace><Key.backspace><Key.caps_lock>O<Key.backspace><Key.caps_lock>m<Key.backspace>ommunication<Key.space>workshop<Key.space>is<Key.space>a<Key.space>dynamic<Key.space>and<Key.space>interactice<Key.space>
Screenshot: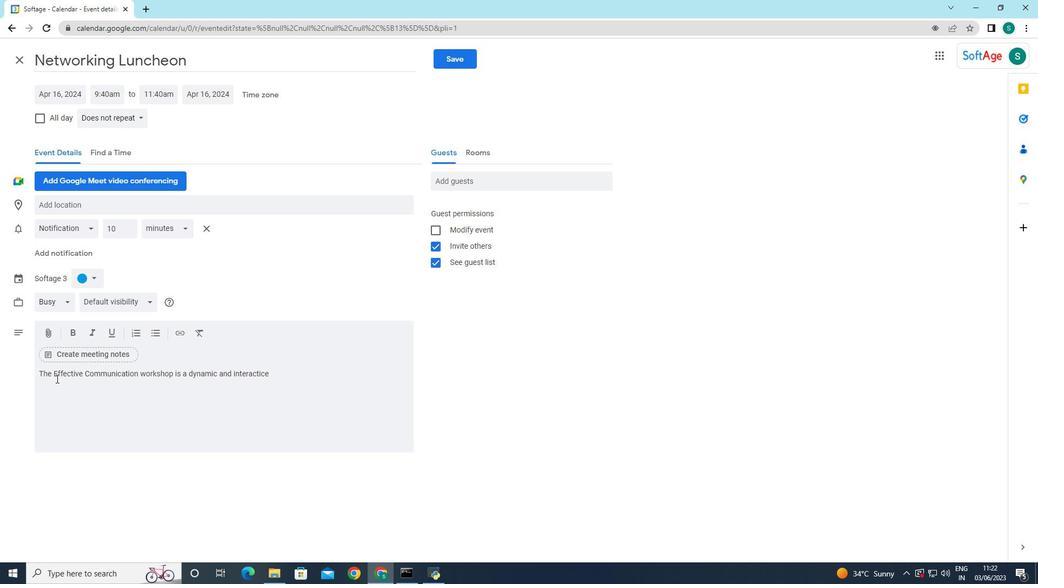 
Action: Mouse moved to (149, 360)
Screenshot: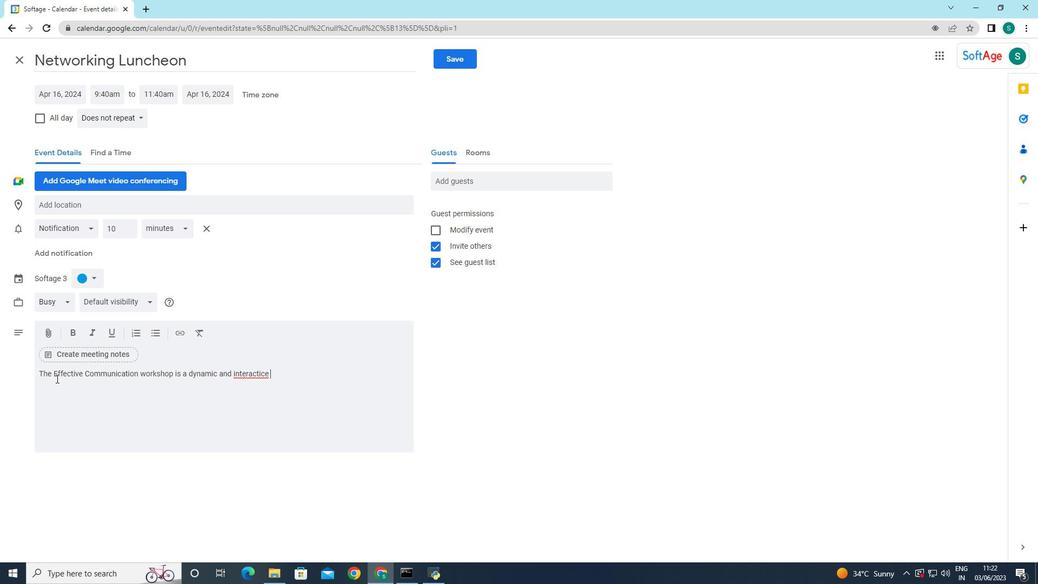 
Action: Key pressed <Key.backspace><Key.backspace><Key.backspace><Key.backspace><Key.backspace><Key.backspace><Key.backspace>actic<Key.backspace>ve<Key.space>session<Key.space>designed<Key.space>to<Key.space>enhance<Key.space>participants<Key.space><Key.backspace>'<Key.space>communication<Key.space>slills<Key.space>an<Key.space><Key.backspace>d<Key.backspace><Key.backspace><Key.backspace><Key.backspace><Key.backspace><Key.backspace><Key.backspace><Key.backspace><Key.backspace>kills<Key.space>and<Key.space>promote<Key.space>effective<Key.space>interpersonal<Key.space>interactions<Key.space>in<Key.space>the<Key.space>workplace.<Key.space><Key.caps_lock>T<Key.caps_lock>his<Key.space>workshop<Key.space>provides<Key.space>valuable<Key.space>insighyt<Key.backspace><Key.backspace>ts<Key.space><Key.backspace>,<Key.space><Key.caps_lock>P<Key.caps_lock>=]<Key.backspace><Key.backspace><Key.caps_lock><Key.backspace><Key.caps_lock>practical<Key.space>techniques,<Key.space>ajd<Key.backspace><Key.backspace>nd<Key.space>hands-on<Key.space>exercuses<Key.space>ti<Key.space>u
Screenshot: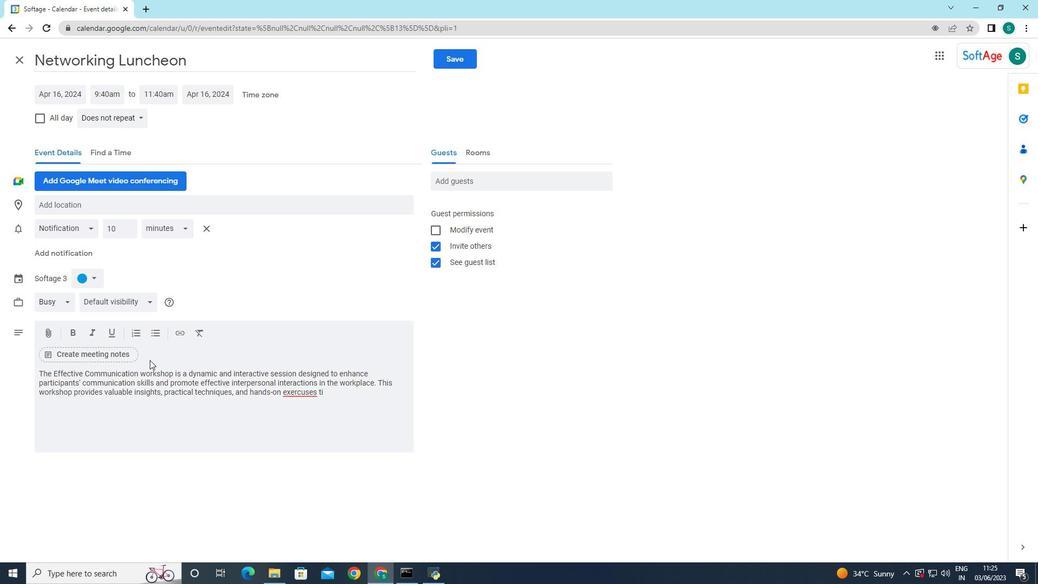 
Action: Mouse moved to (319, 392)
Screenshot: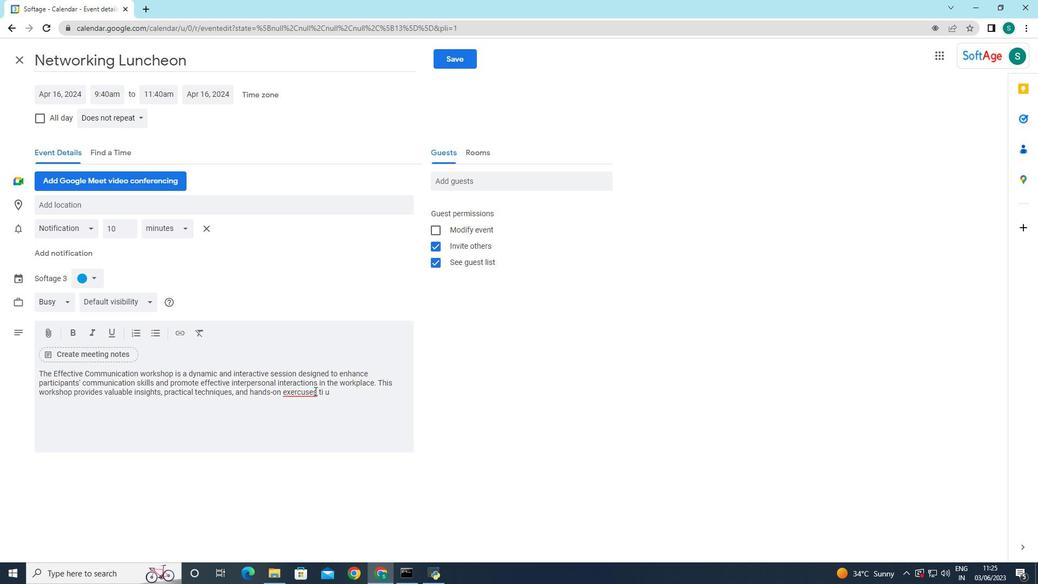 
Action: Key pressed <Key.backspace>
Screenshot: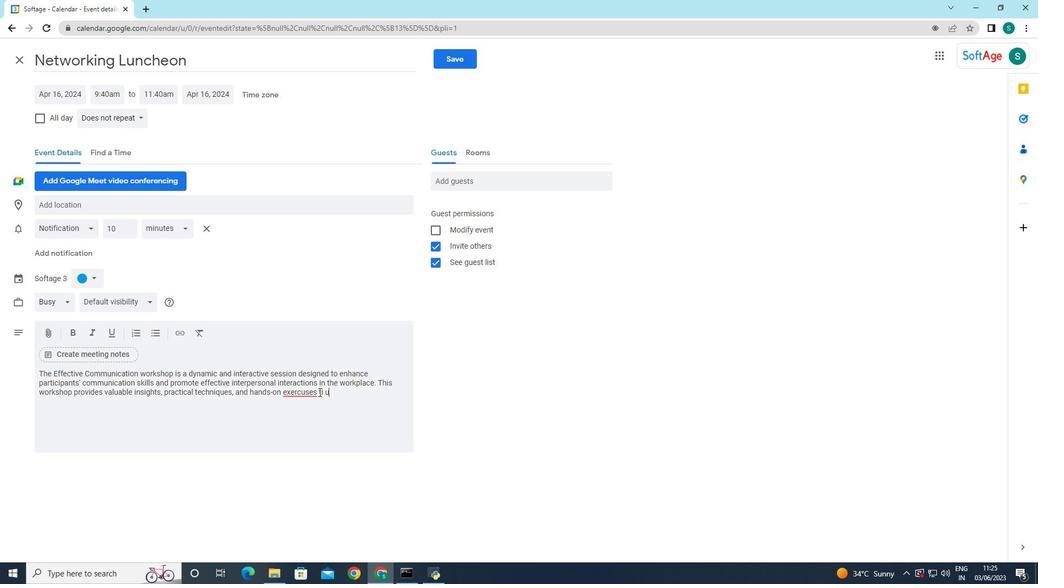 
Action: Mouse moved to (338, 390)
Screenshot: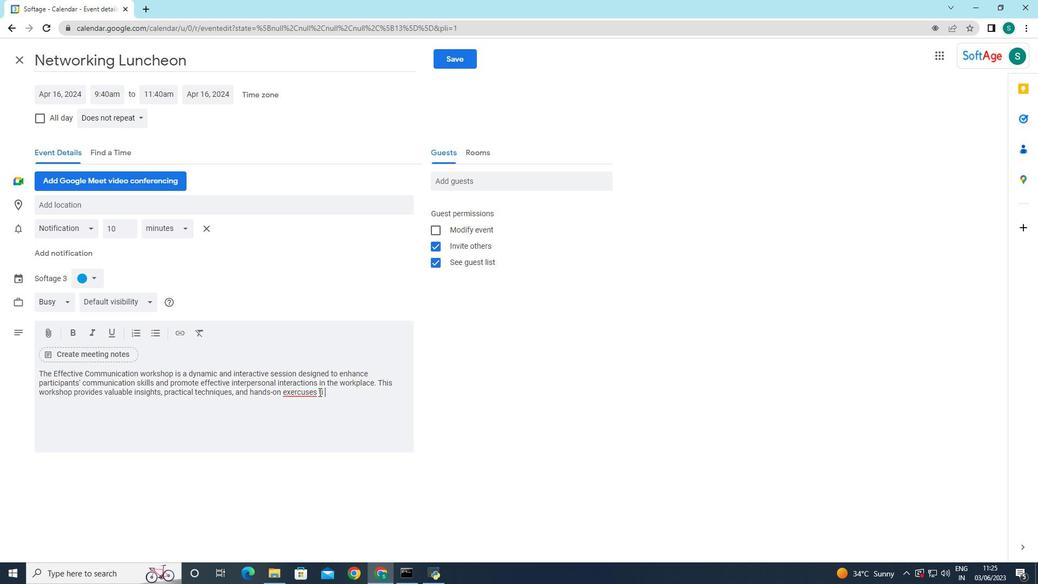 
Action: Key pressed <Key.backspace>
Screenshot: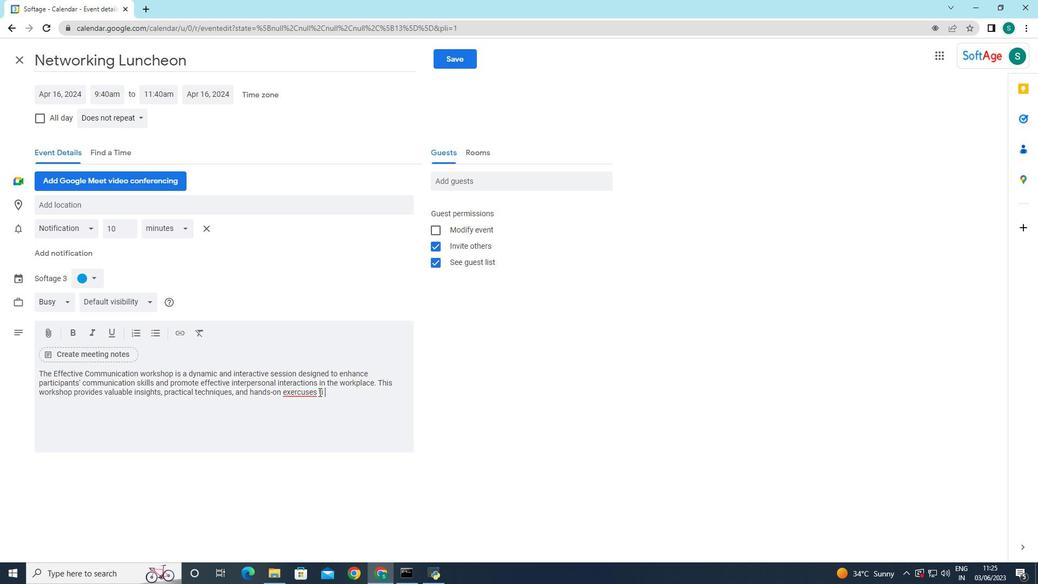 
Action: Mouse moved to (351, 391)
Screenshot: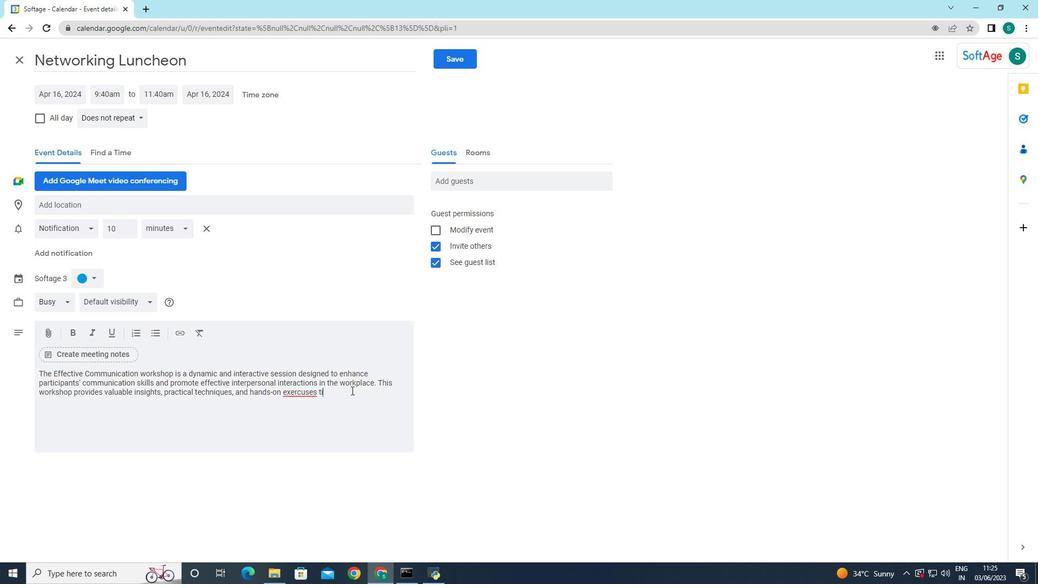 
Action: Key pressed <Key.backspace><Key.backspace>
Screenshot: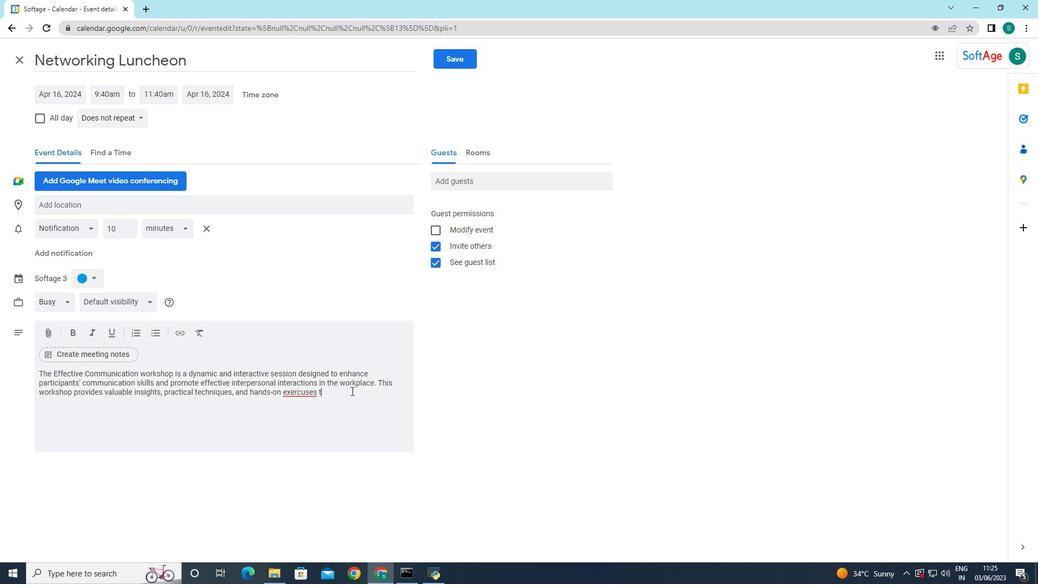 
Action: Mouse moved to (350, 391)
Screenshot: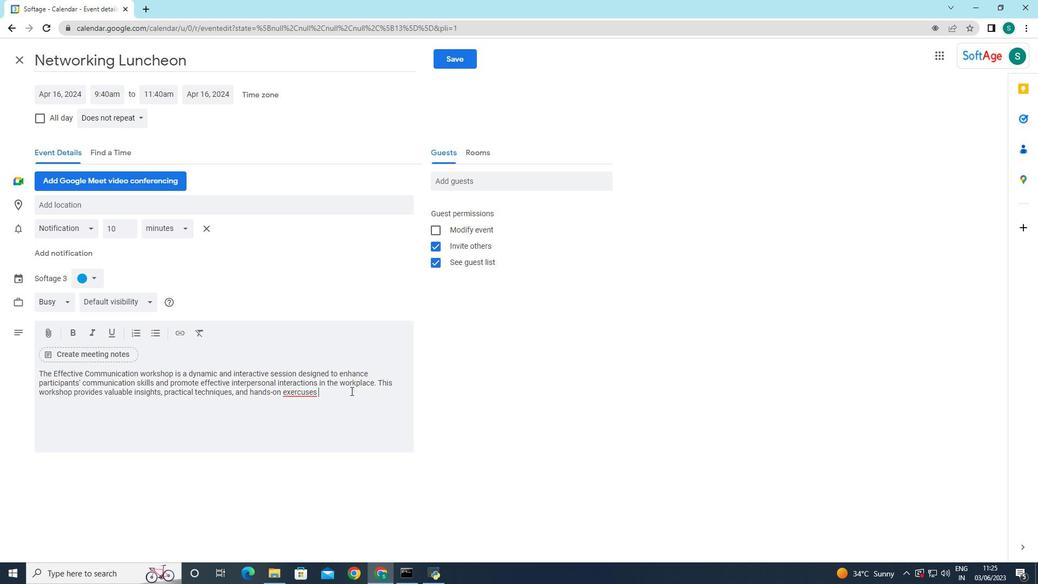 
Action: Key pressed <Key.backspace>
Screenshot: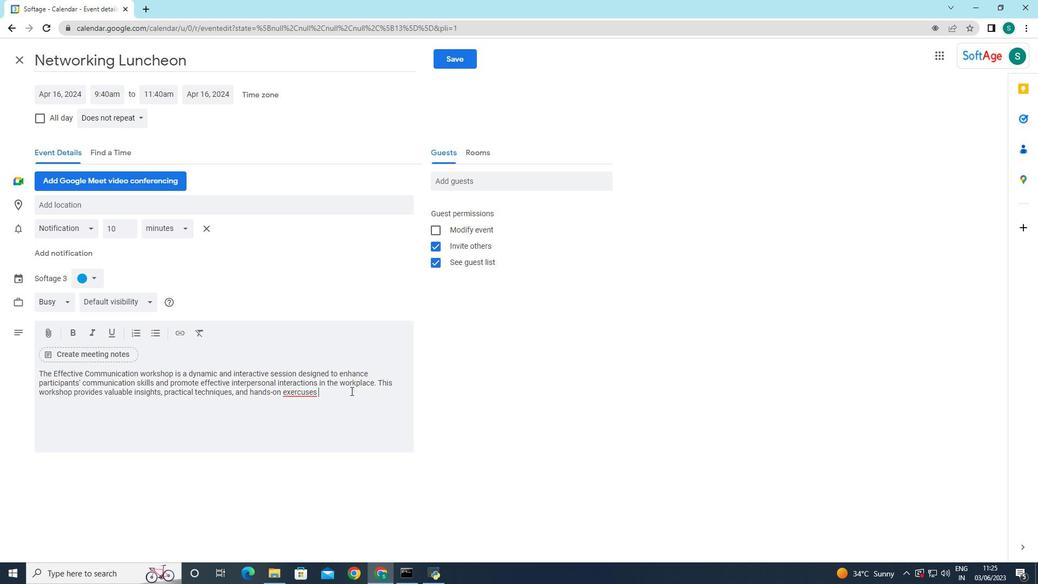 
Action: Mouse moved to (304, 391)
Screenshot: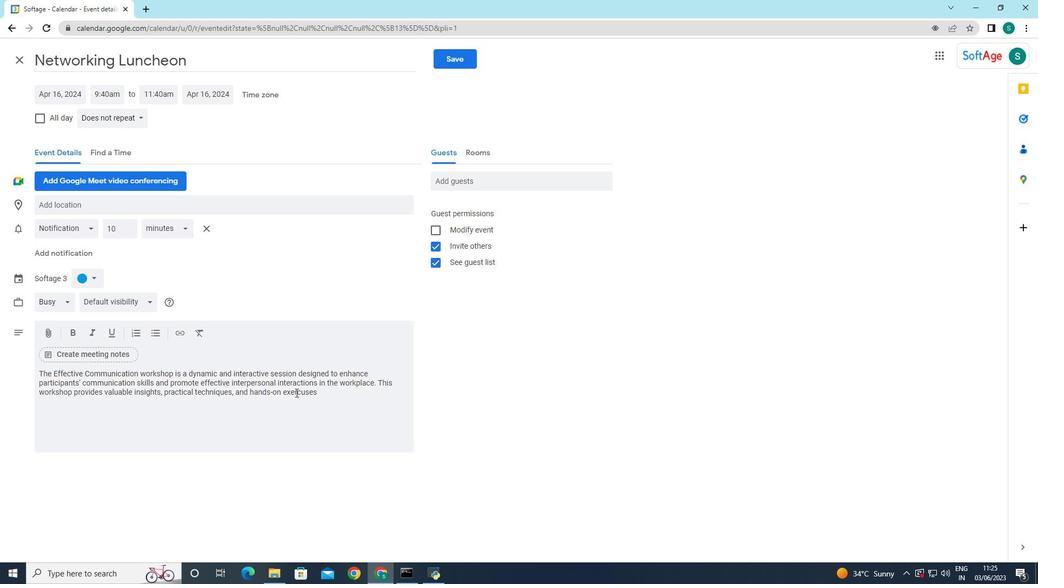 
Action: Mouse pressed right at (304, 391)
Screenshot: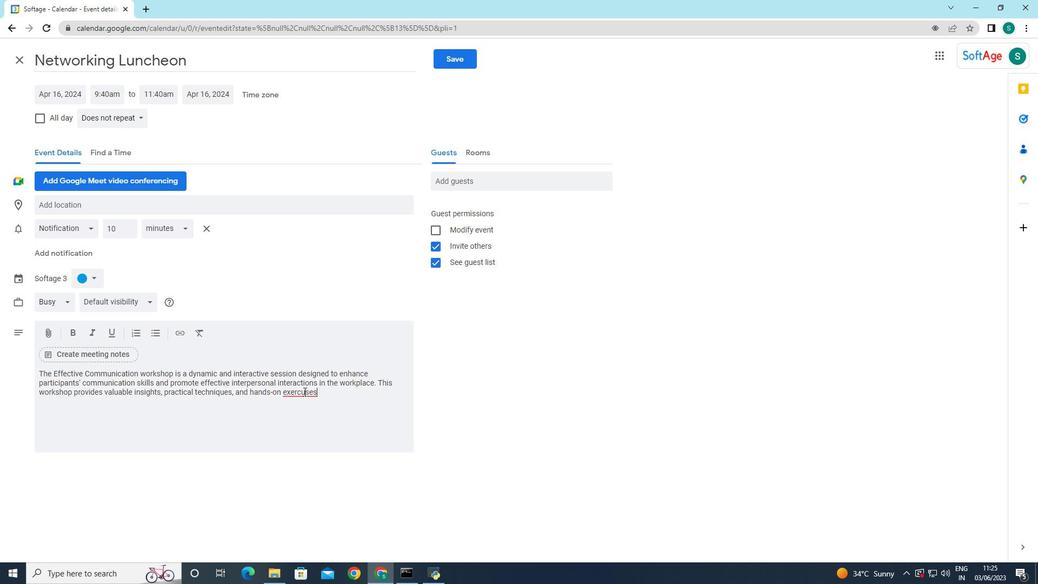 
Action: Mouse moved to (334, 402)
Screenshot: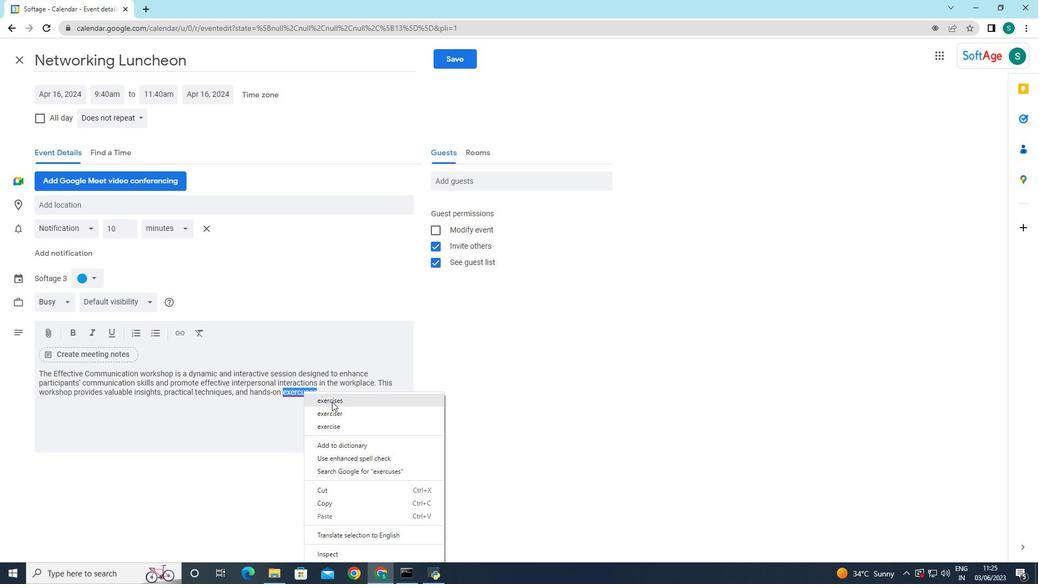 
Action: Mouse pressed left at (334, 402)
Screenshot: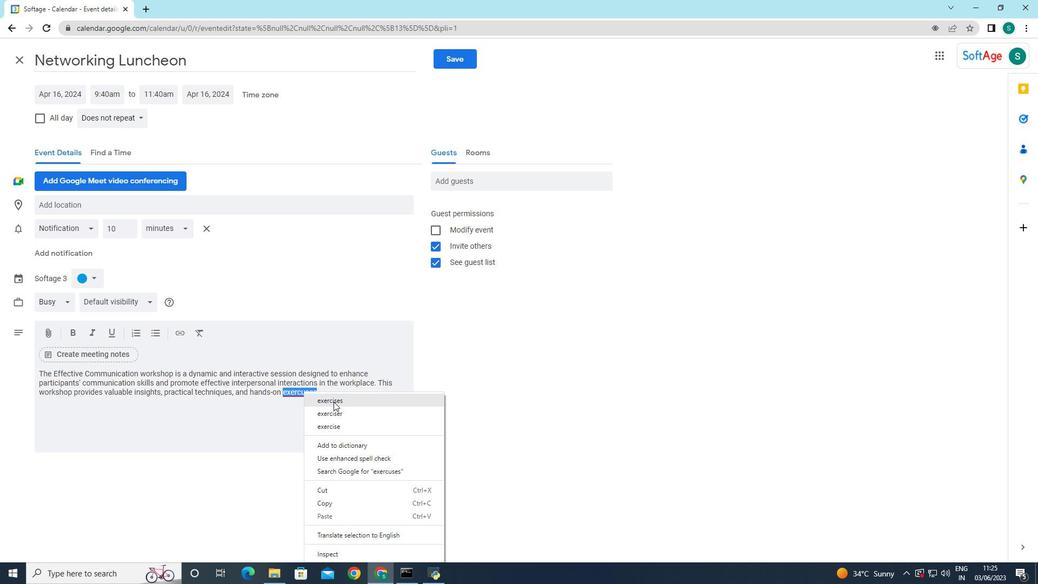 
Action: Mouse moved to (338, 397)
Screenshot: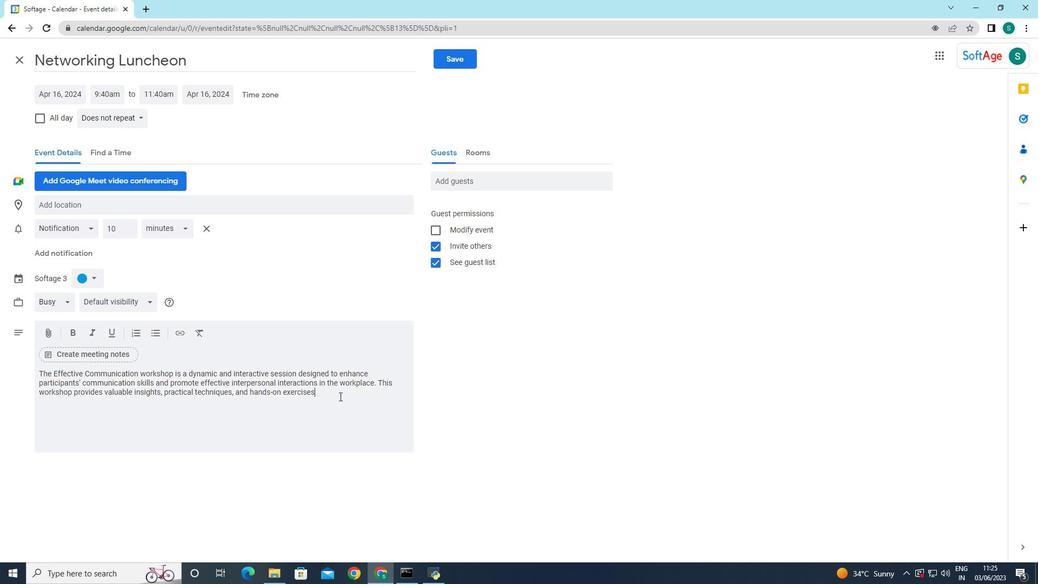 
Action: Key pressed <Key.space>to<Key.space>inp<Key.backspace><Key.backspace>mprove<Key.space>bothe<Key.space>verbal<Key.space>and<Key.space>no<Key.backspace><Key.backspace><Key.backspace>
Screenshot: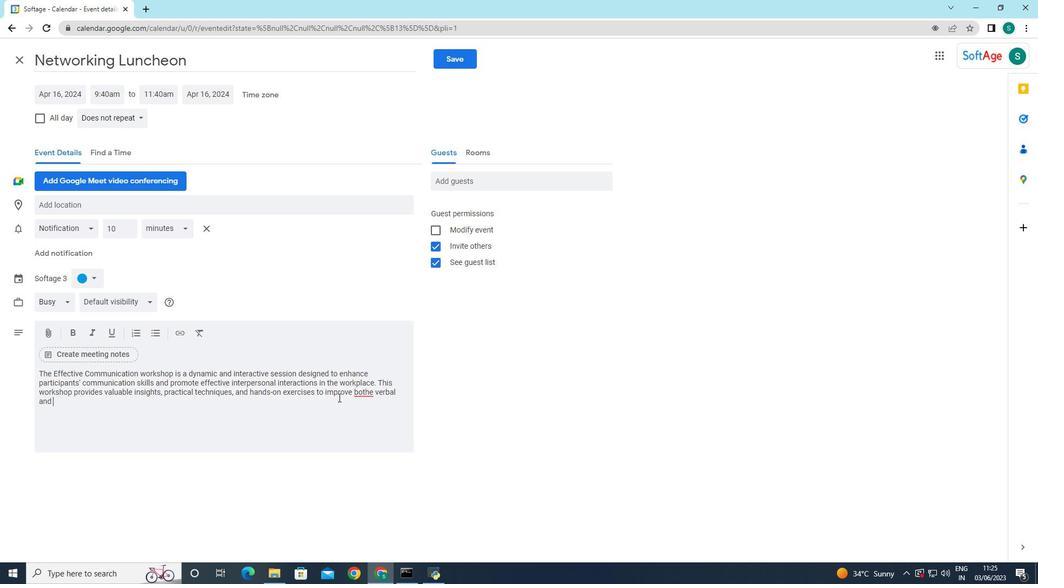 
Action: Mouse moved to (435, 380)
Screenshot: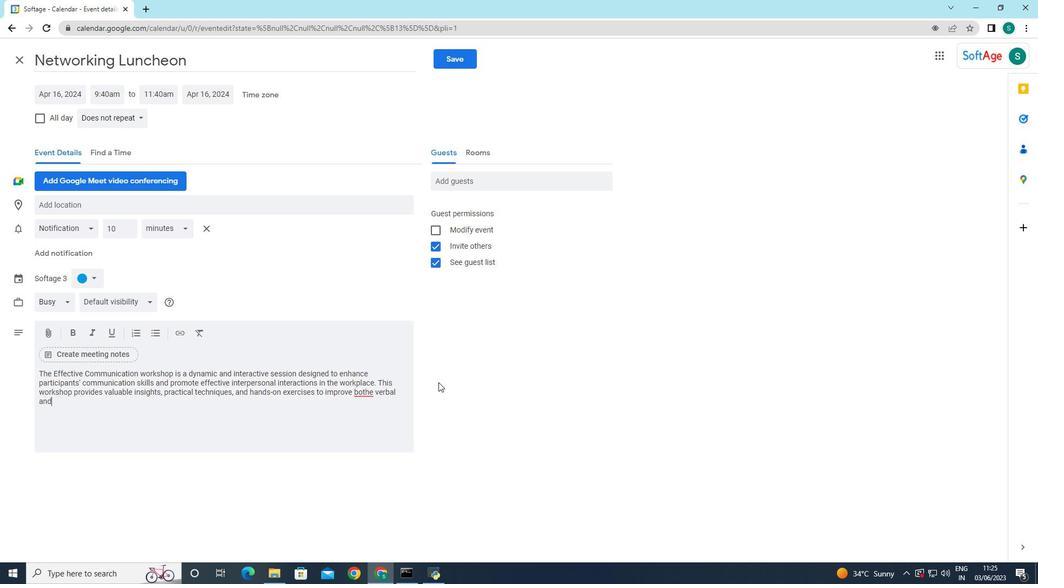 
Action: Key pressed <Key.backspace><Key.backspace><Key.backspace>
Screenshot: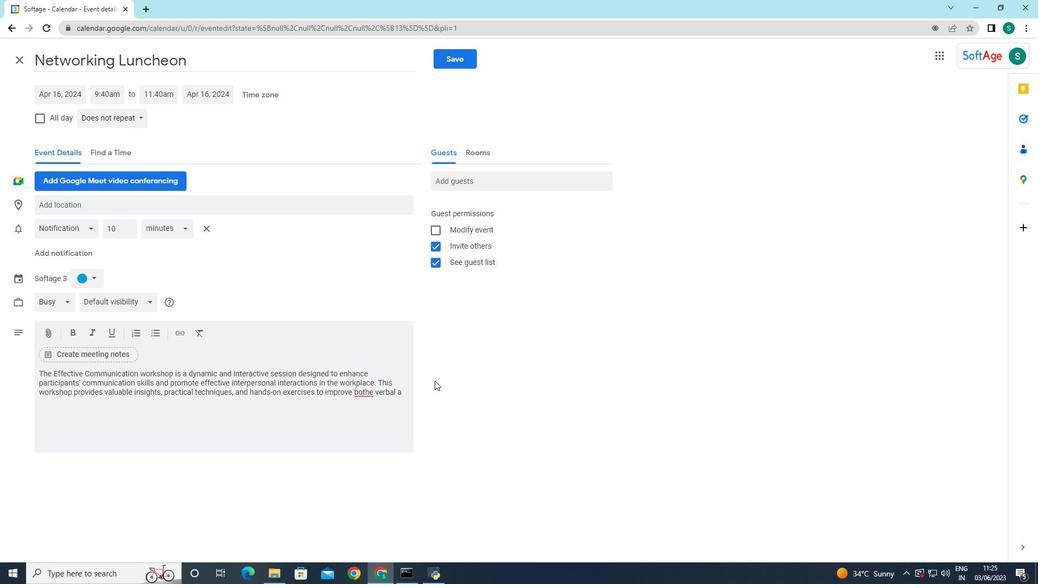 
Action: Mouse moved to (473, 404)
Screenshot: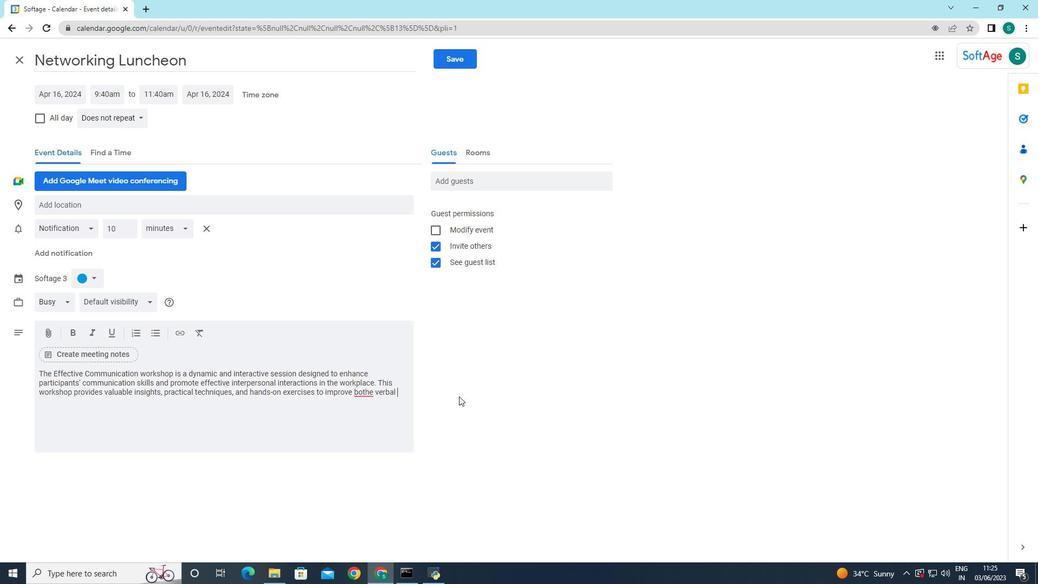 
Action: Key pressed <Key.backspace><Key.backspace><Key.backspace><Key.backspace><Key.backspace><Key.backspace><Key.backspace><Key.backspace><Key.backspace><Key.backspace><Key.backspace><Key.backspace><Key.backspace>both<Key.space>verbal<Key.space>and<Key.space>non-<Key.space>verbal<Key.space>communication<Key.space>abilities.
Screenshot: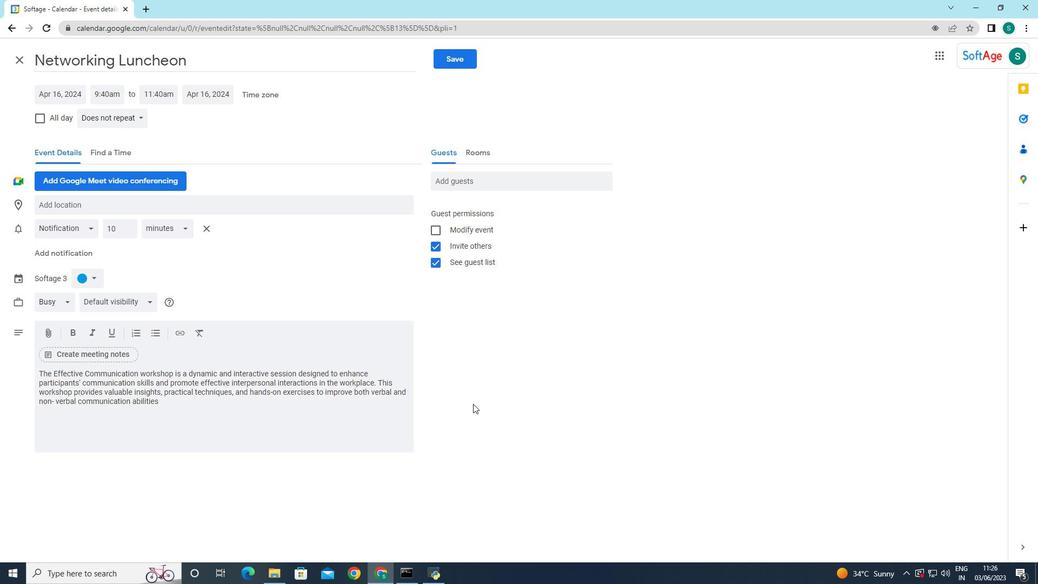 
Action: Mouse moved to (92, 275)
Screenshot: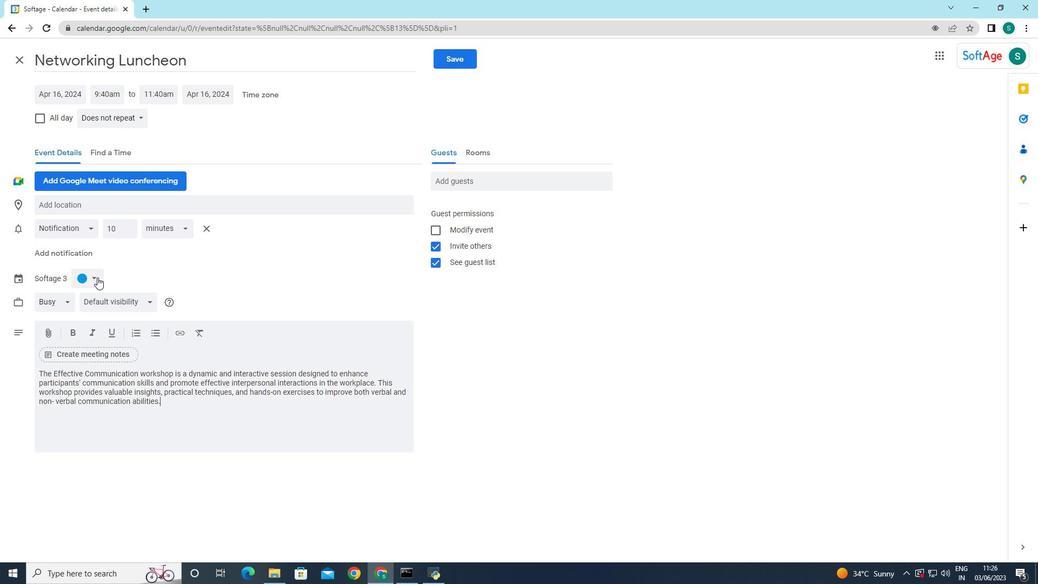 
Action: Mouse pressed left at (92, 275)
Screenshot: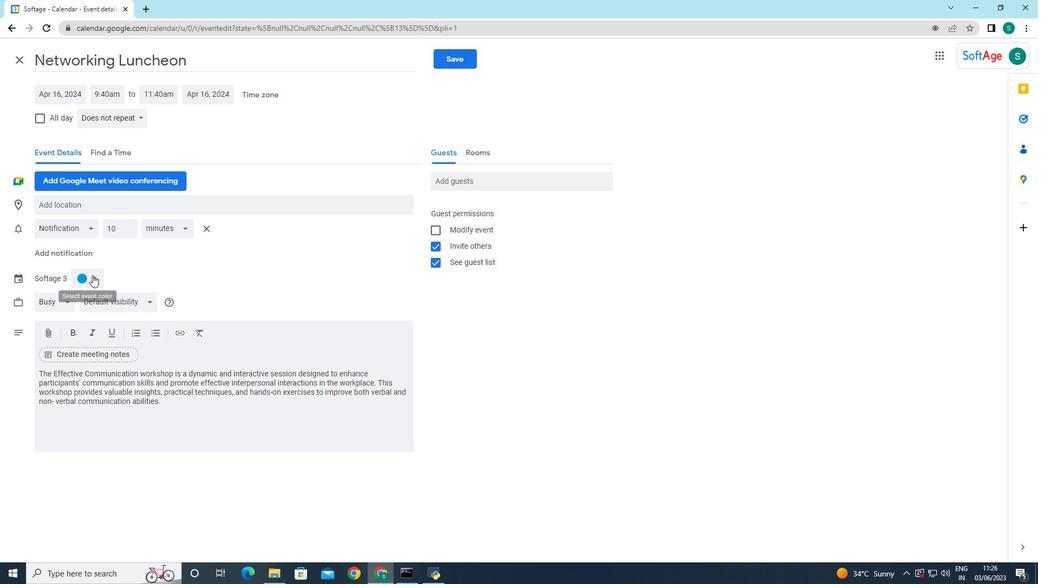 
Action: Mouse moved to (84, 316)
Screenshot: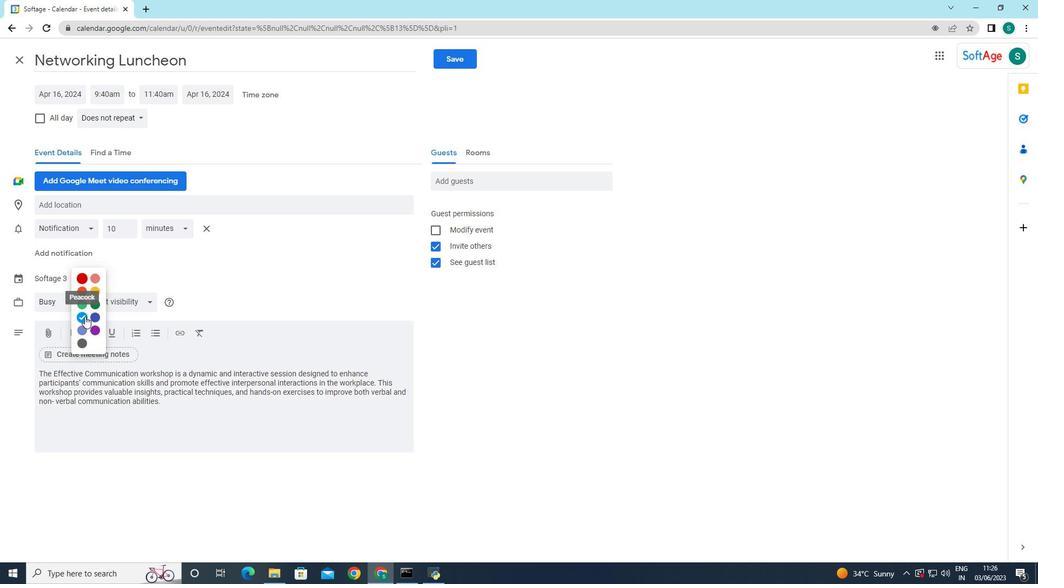 
Action: Mouse pressed left at (84, 316)
Screenshot: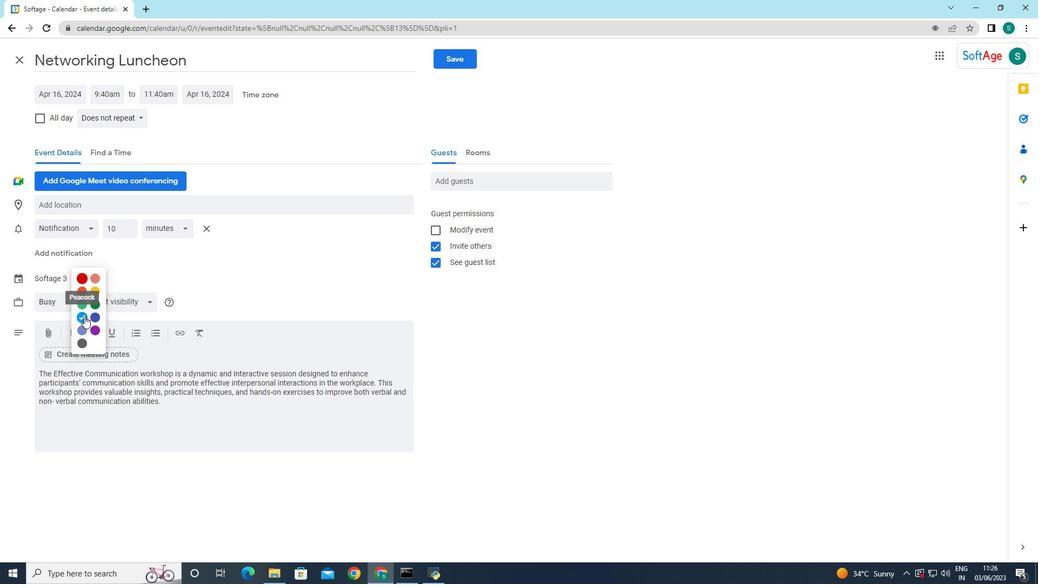 
Action: Mouse moved to (103, 204)
Screenshot: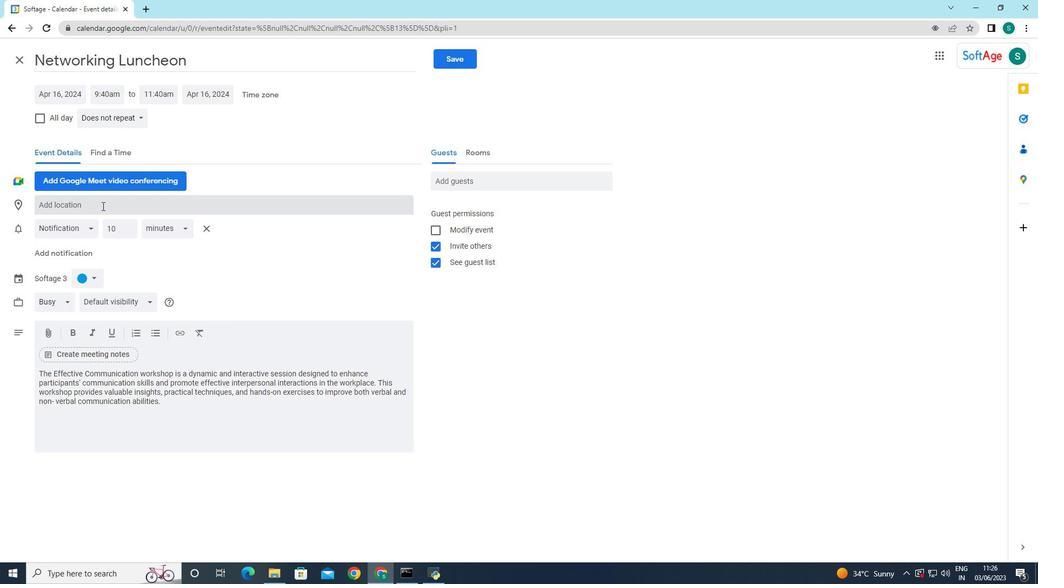 
Action: Mouse pressed left at (103, 204)
Screenshot: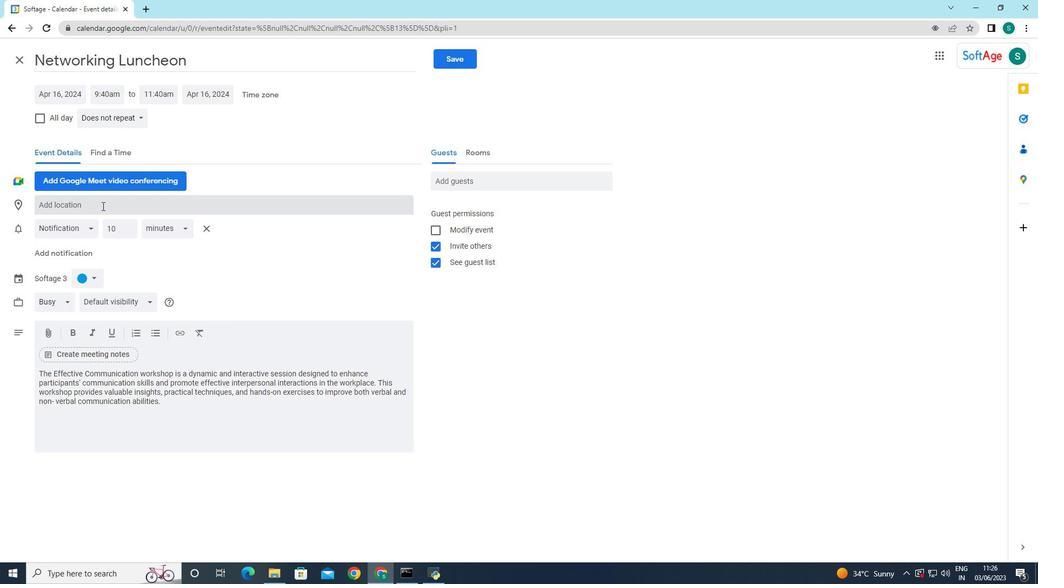 
Action: Key pressed 456<Key.space><Key.shift>Louvere<Key.space><Key.backspace><Key.backspace><Key.backspace><Key.backspace>re<Key.space><Key.shift>Museum,<Key.space><Key.shift>Paris,<Key.space><Key.shift>P<Key.backspace>france
Screenshot: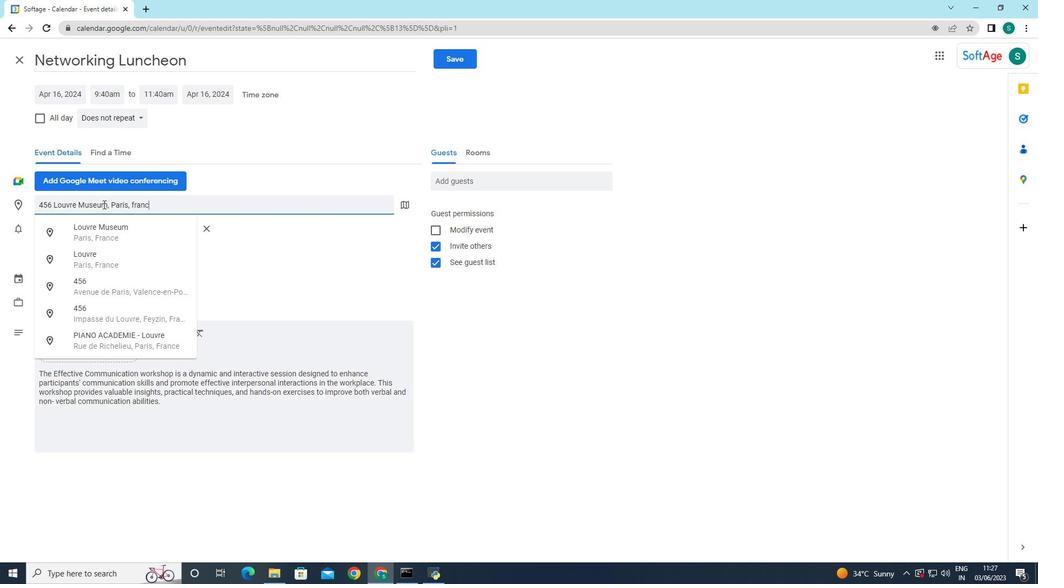 
Action: Mouse moved to (268, 251)
Screenshot: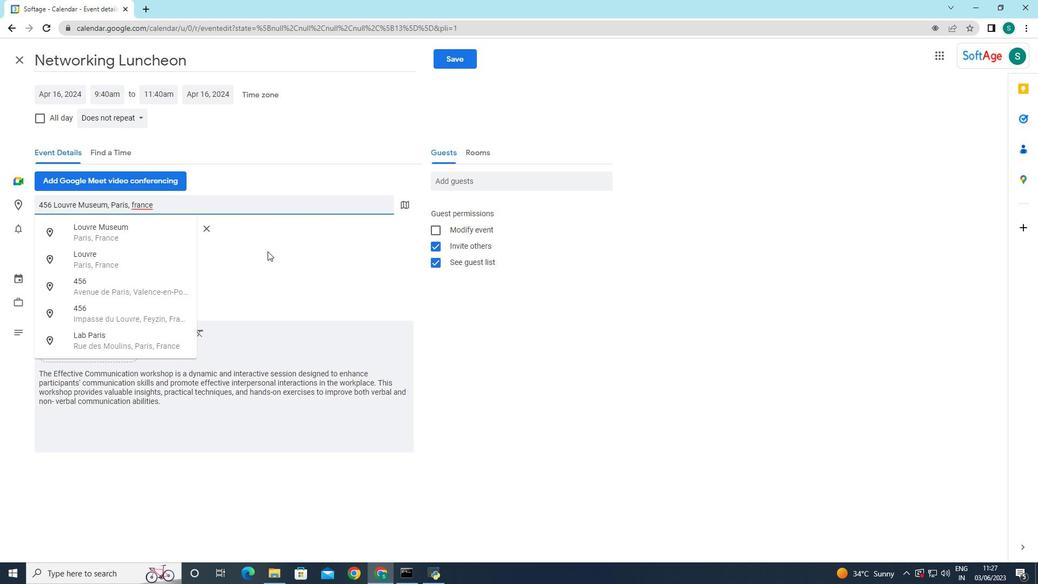 
Action: Mouse pressed left at (268, 251)
Screenshot: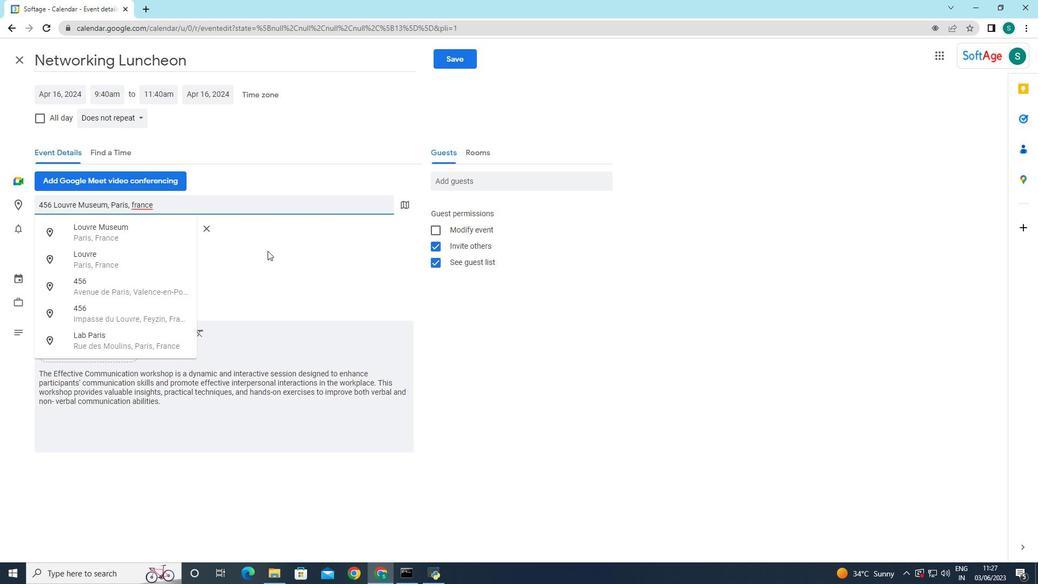
Action: Mouse moved to (495, 185)
Screenshot: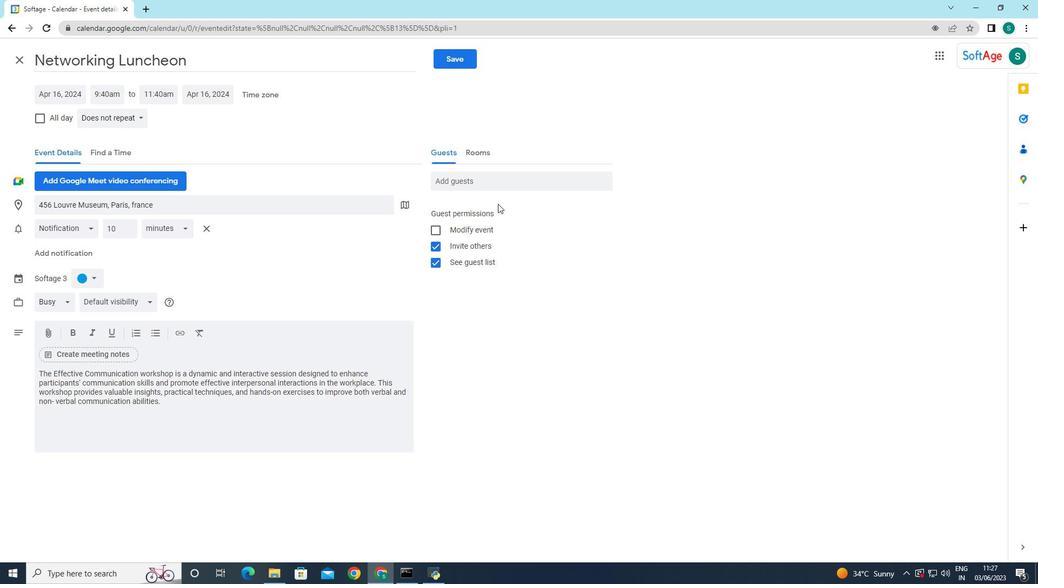 
Action: Mouse pressed left at (495, 185)
Screenshot: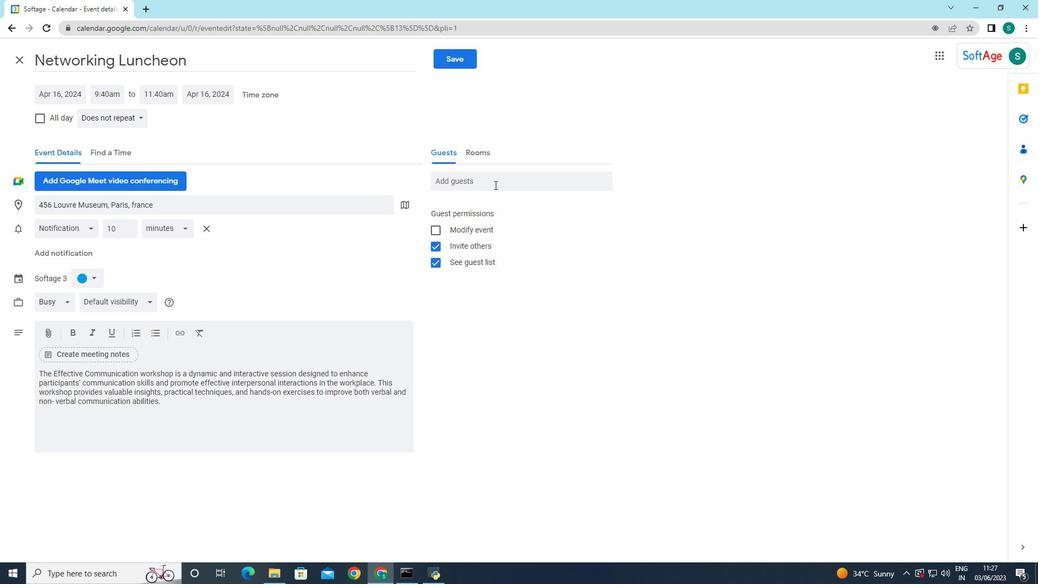 
Action: Key pressed softage.7
Screenshot: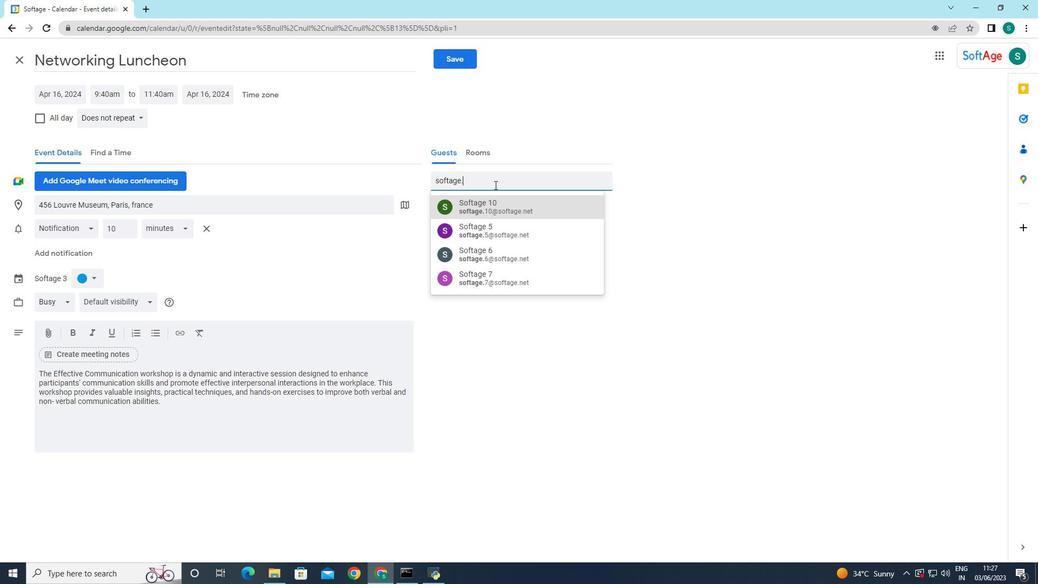 
Action: Mouse moved to (481, 206)
Screenshot: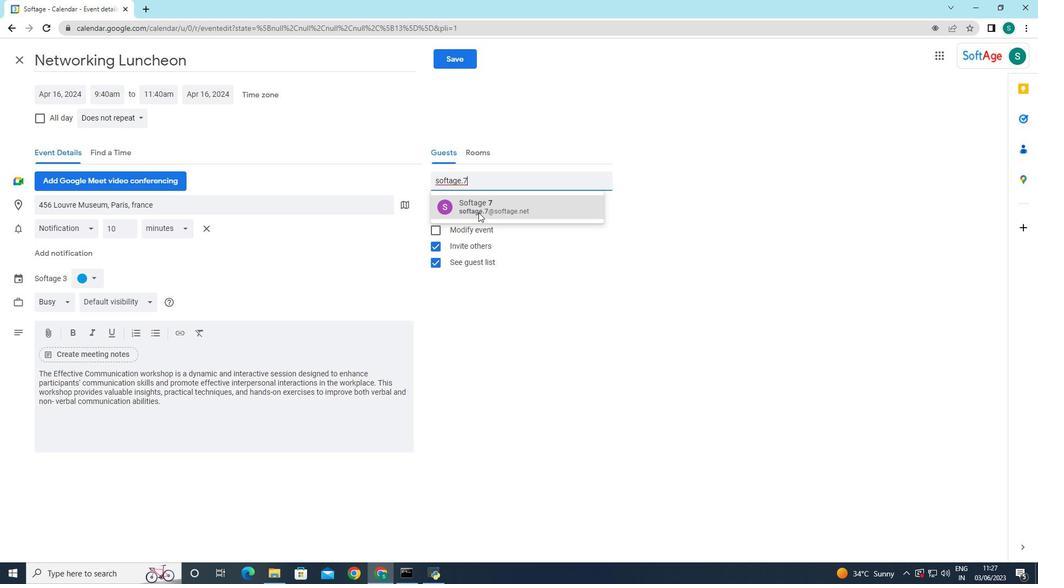 
Action: Mouse pressed left at (481, 206)
Screenshot: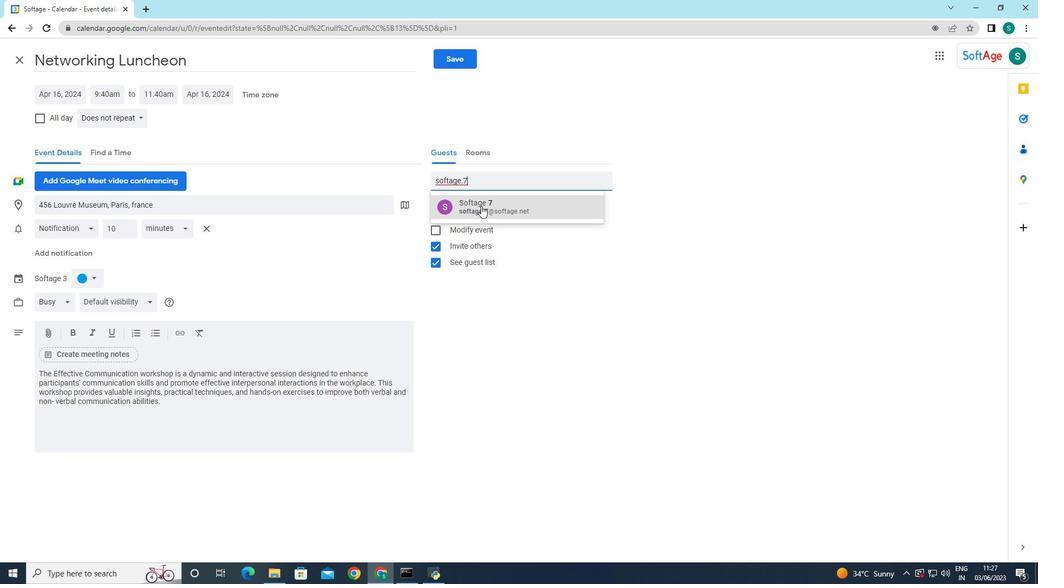 
Action: Mouse moved to (544, 254)
Screenshot: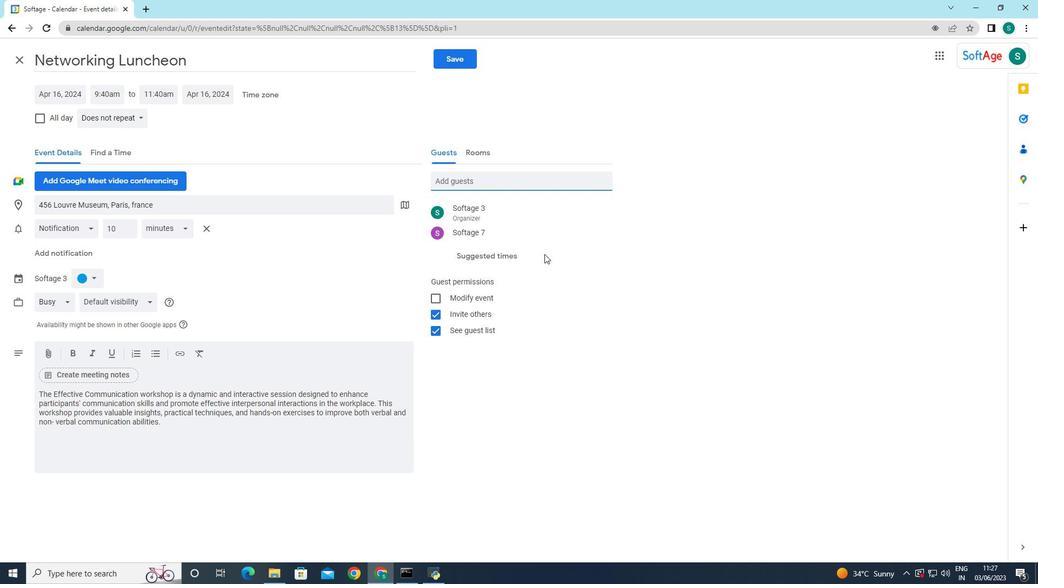 
Action: Key pressed softage
Screenshot: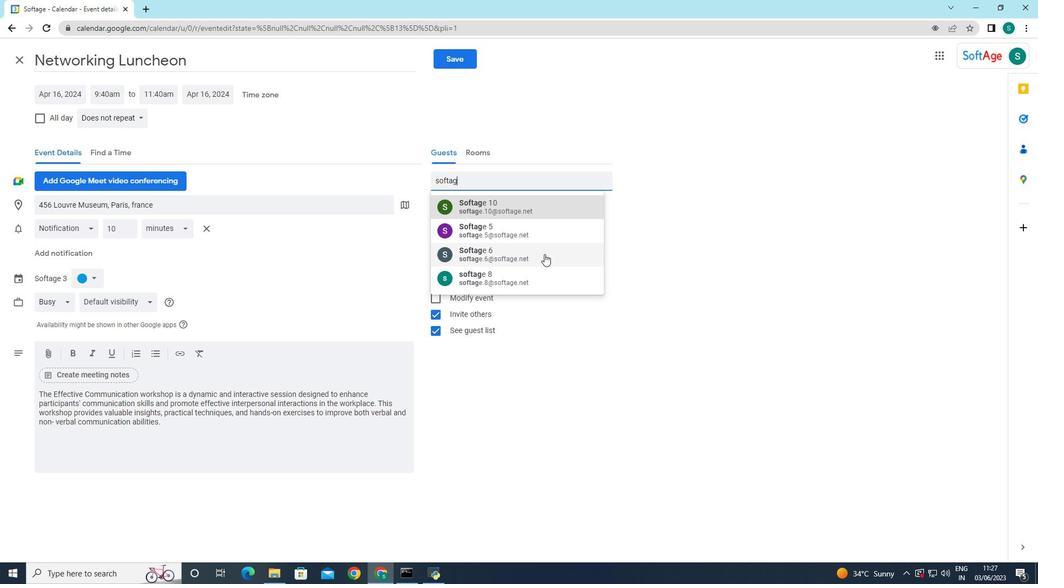 
Action: Mouse moved to (499, 276)
Screenshot: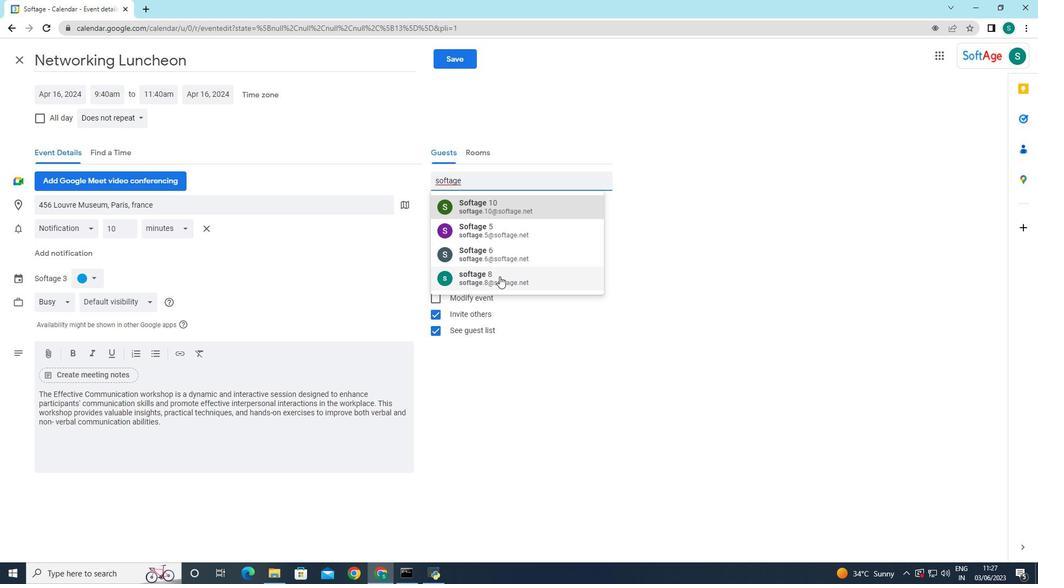 
Action: Mouse pressed left at (499, 276)
Screenshot: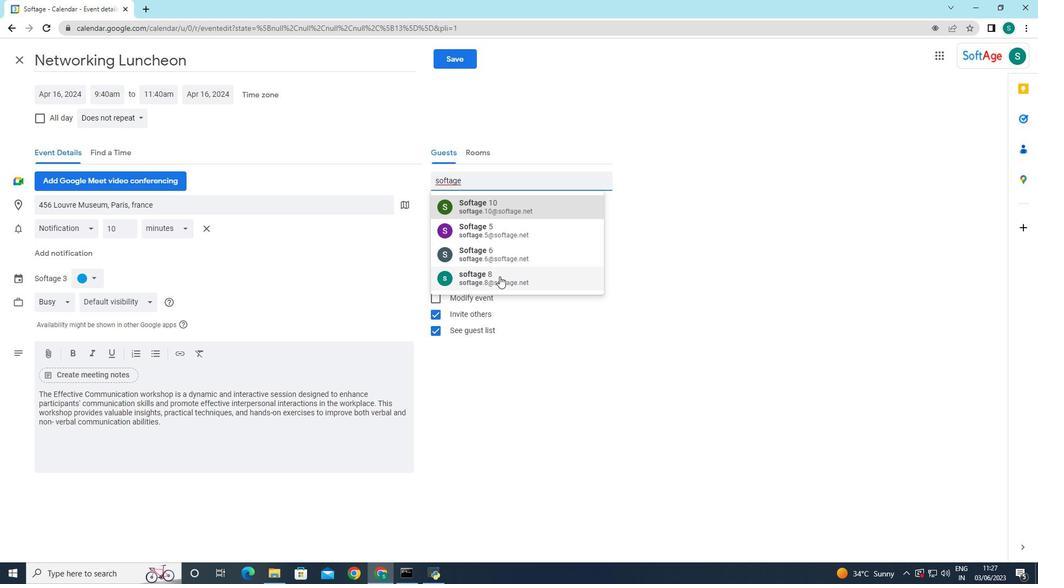 
Action: Mouse moved to (595, 213)
Screenshot: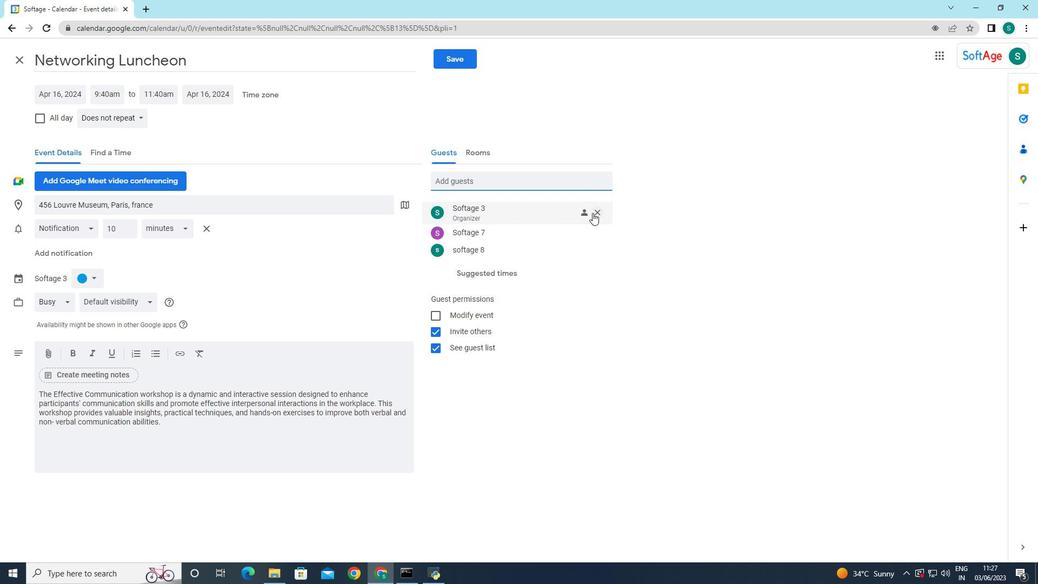 
Action: Mouse pressed left at (595, 213)
Screenshot: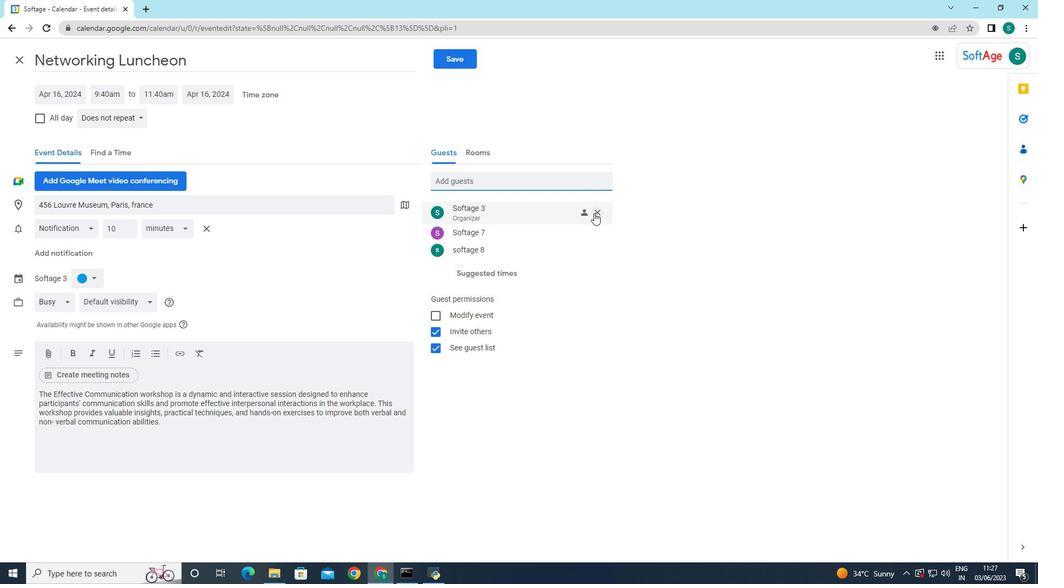 
Action: Mouse moved to (100, 120)
Screenshot: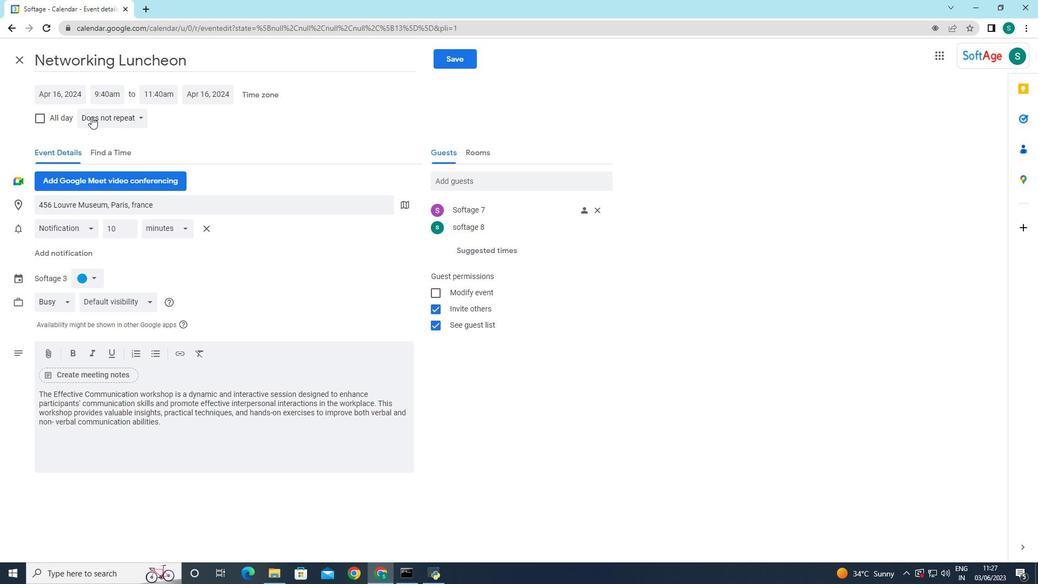 
Action: Mouse pressed left at (100, 120)
Screenshot: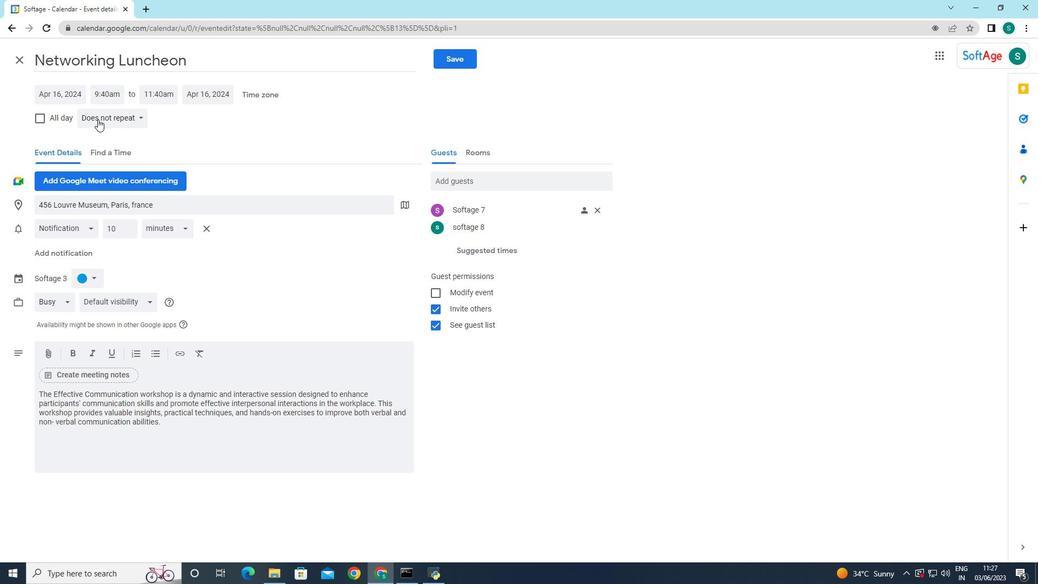 
Action: Mouse moved to (109, 217)
Screenshot: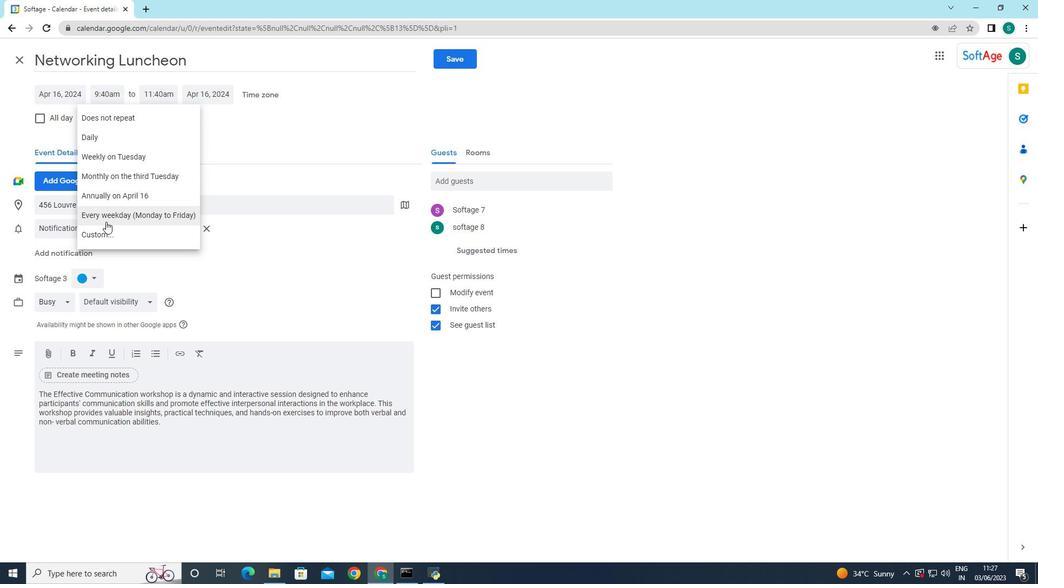 
Action: Mouse pressed left at (109, 217)
Screenshot: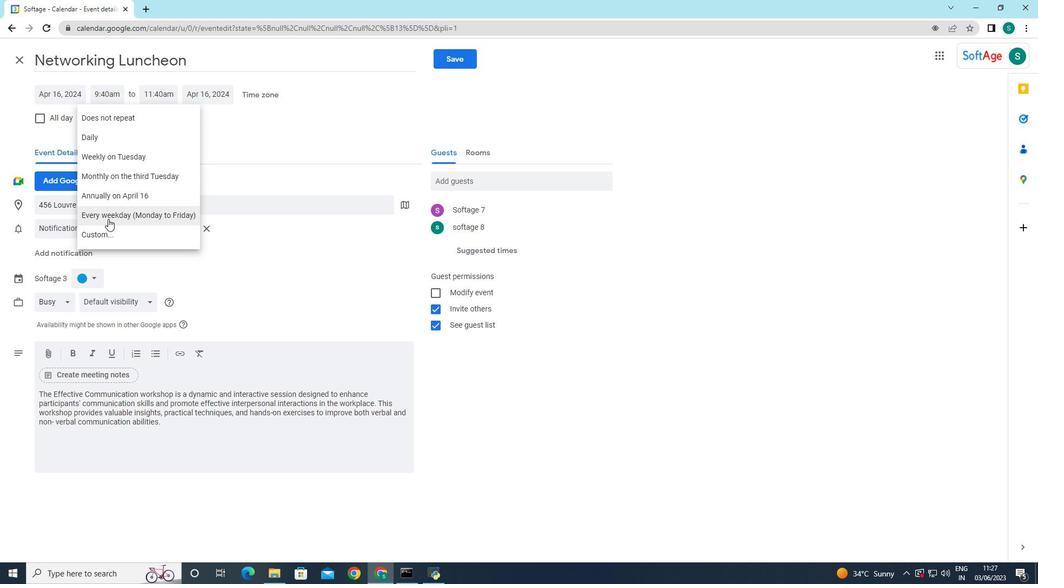 
Action: Mouse moved to (461, 57)
Screenshot: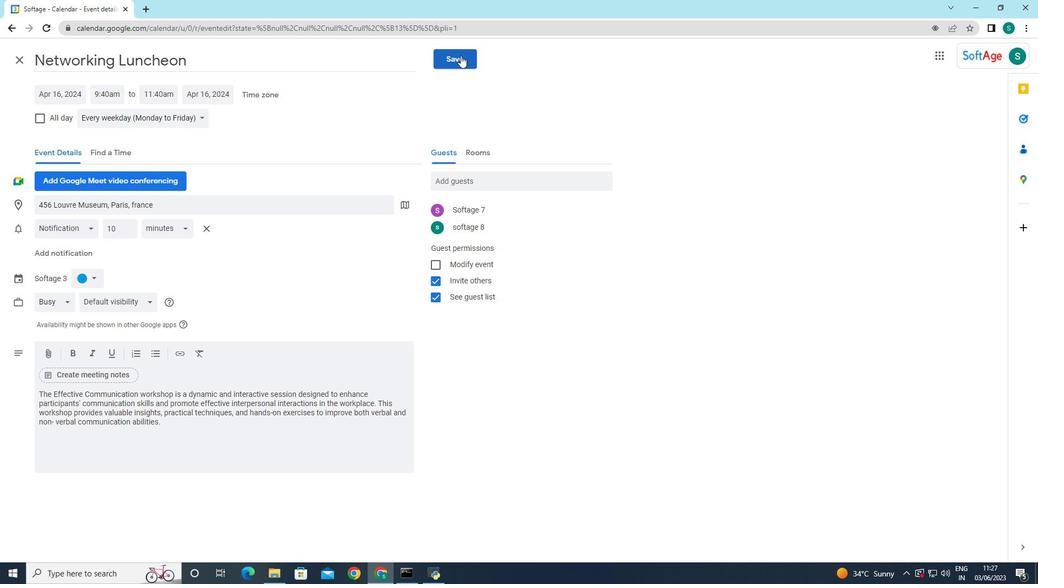 
Action: Mouse pressed left at (461, 57)
Screenshot: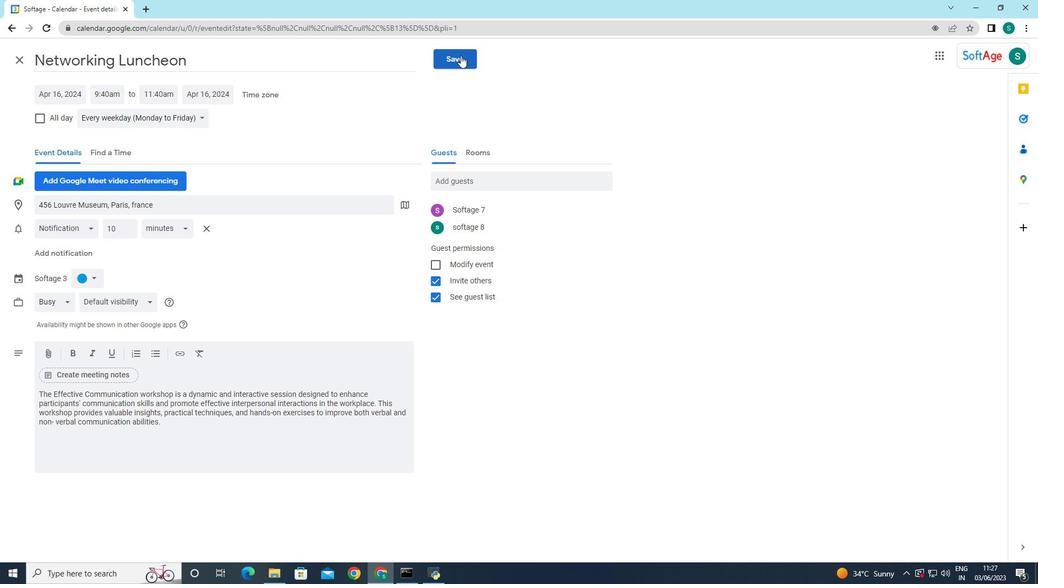 
Action: Mouse moved to (626, 324)
Screenshot: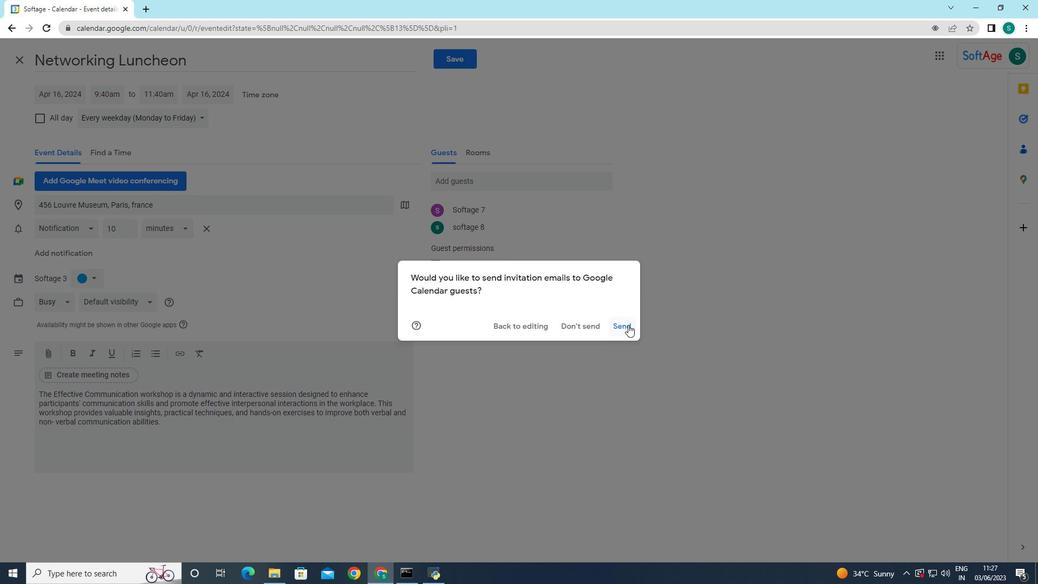 
Action: Mouse pressed left at (626, 324)
Screenshot: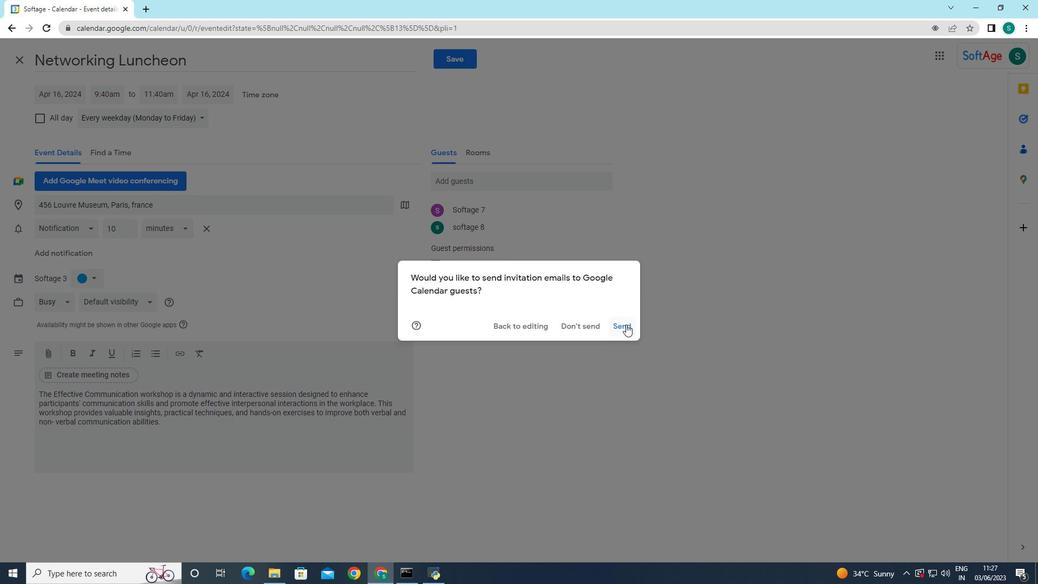 
Action: Mouse moved to (569, 354)
Screenshot: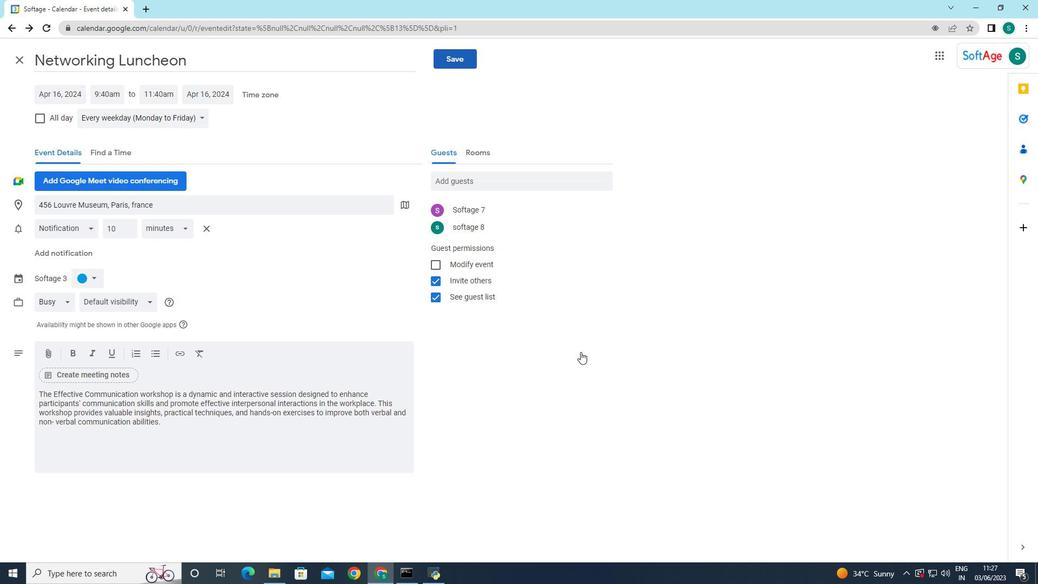 
